 Task: Add an event with the title Second Interview with Bob, date '2023/12/11', time 8:30 AM to 10:30 AMand add a description: A team outing is a planned event or activity that takes employees out of the usual work environment to engage in recreational and team-building activities. It provides an opportunity for team members to bond, unwind, and strengthen their professional relationships in a more relaxed setting., put the event into Orange category . Add location for the event as: 987 Moulin Rouge, Paris, France, logged in from the account softage.7@softage.netand send the event invitation to softage.1@softage.net and softage.2@softage.net. Set a reminder for the event 69 week before
Action: Mouse moved to (96, 109)
Screenshot: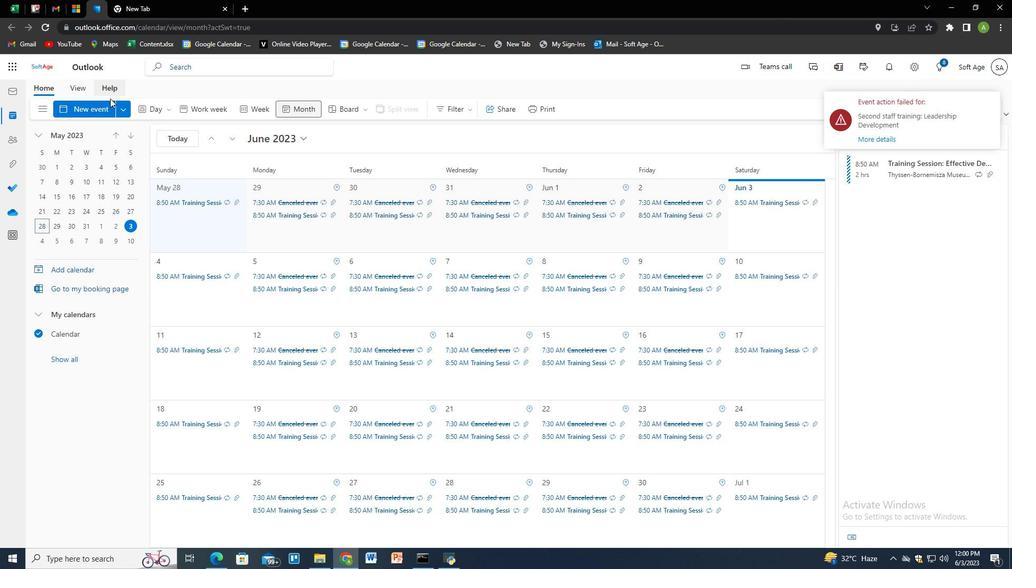 
Action: Mouse pressed left at (96, 109)
Screenshot: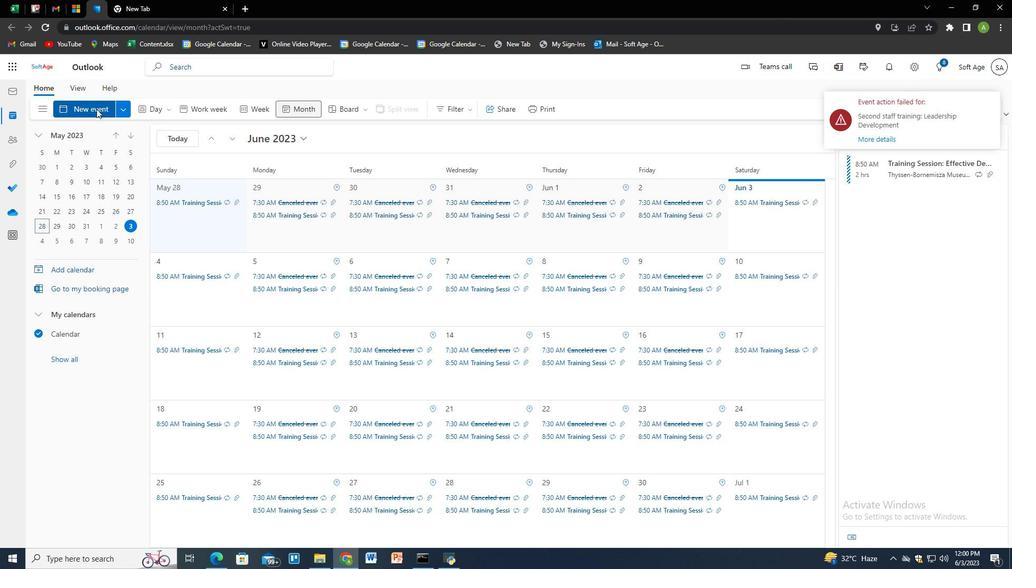 
Action: Mouse moved to (325, 171)
Screenshot: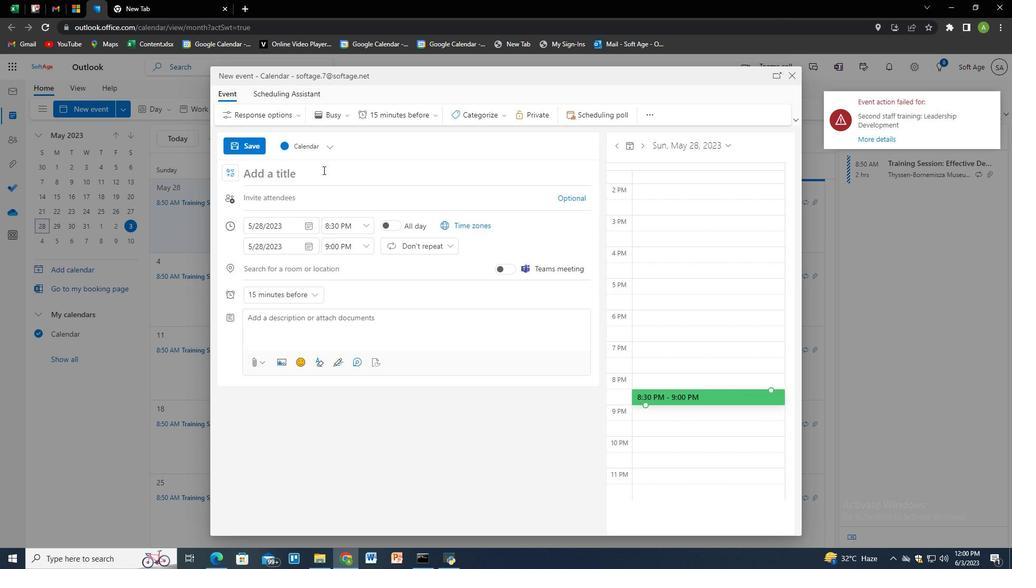 
Action: Mouse pressed left at (325, 171)
Screenshot: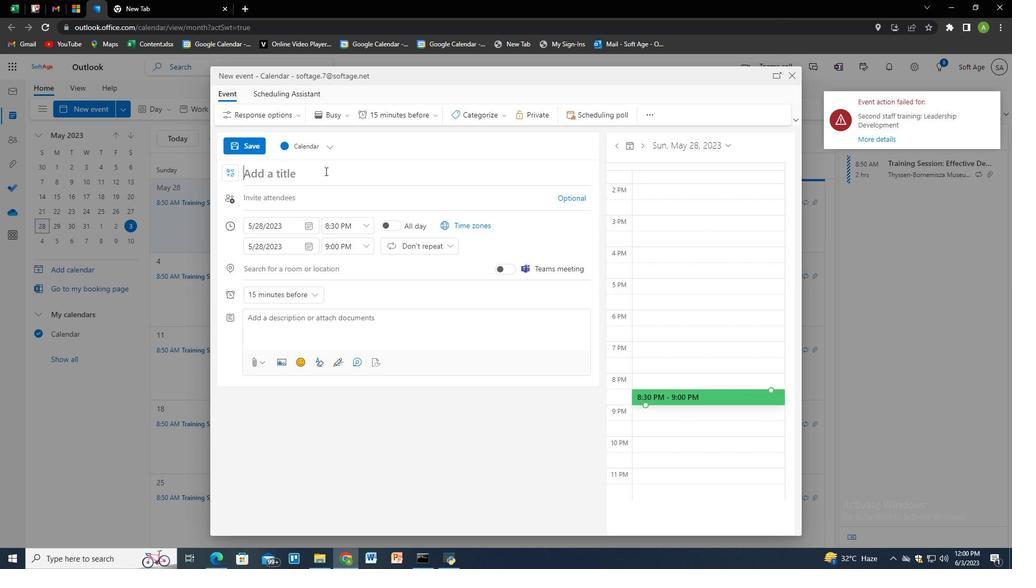 
Action: Key pressed <Key.shift>Second<Key.space><Key.shift>Interview<Key.space>with<Key.space><Key.shift>Bob<Key.tab><Key.tab><Key.tab>
Screenshot: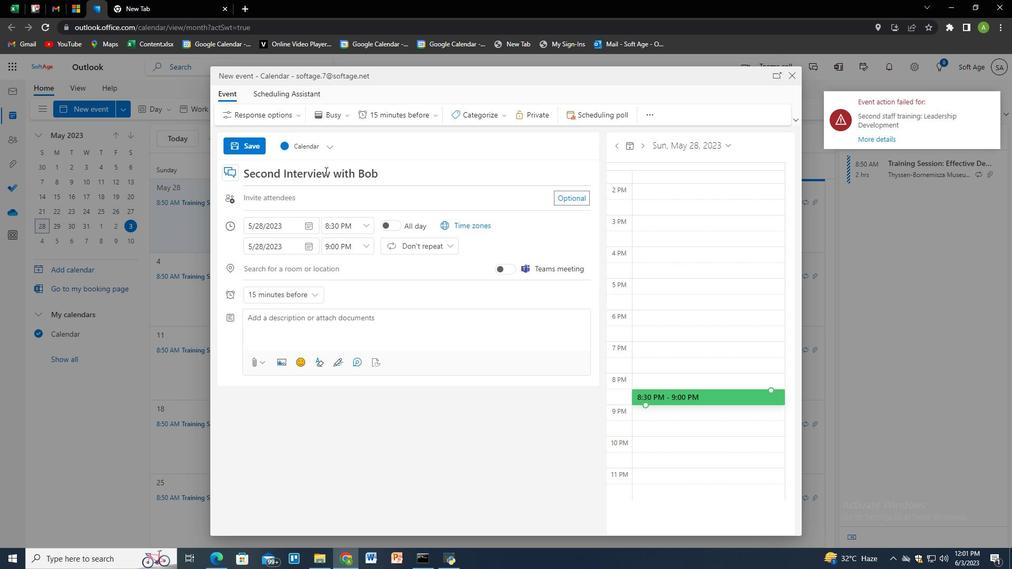 
Action: Mouse moved to (307, 230)
Screenshot: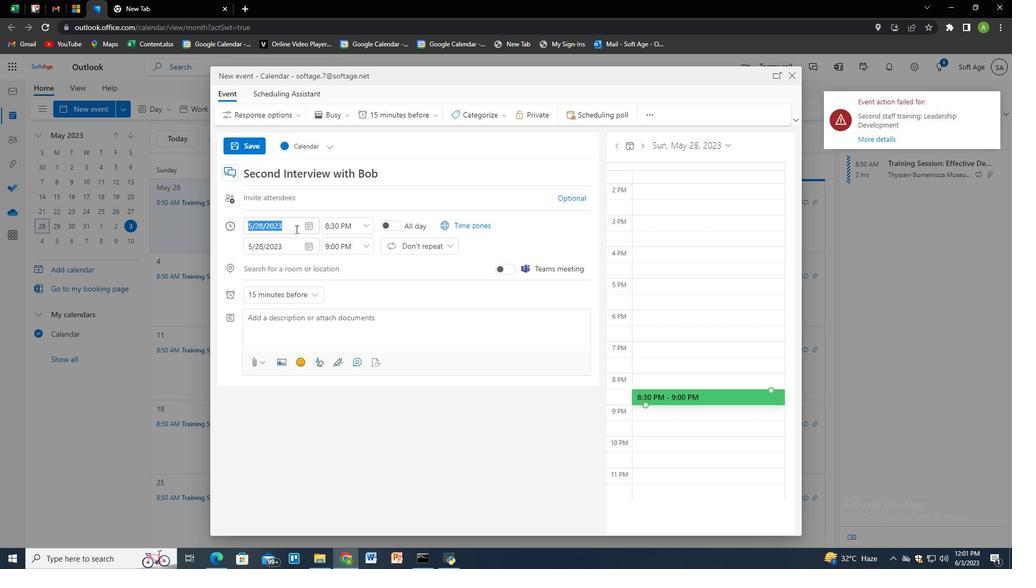 
Action: Mouse pressed left at (307, 230)
Screenshot: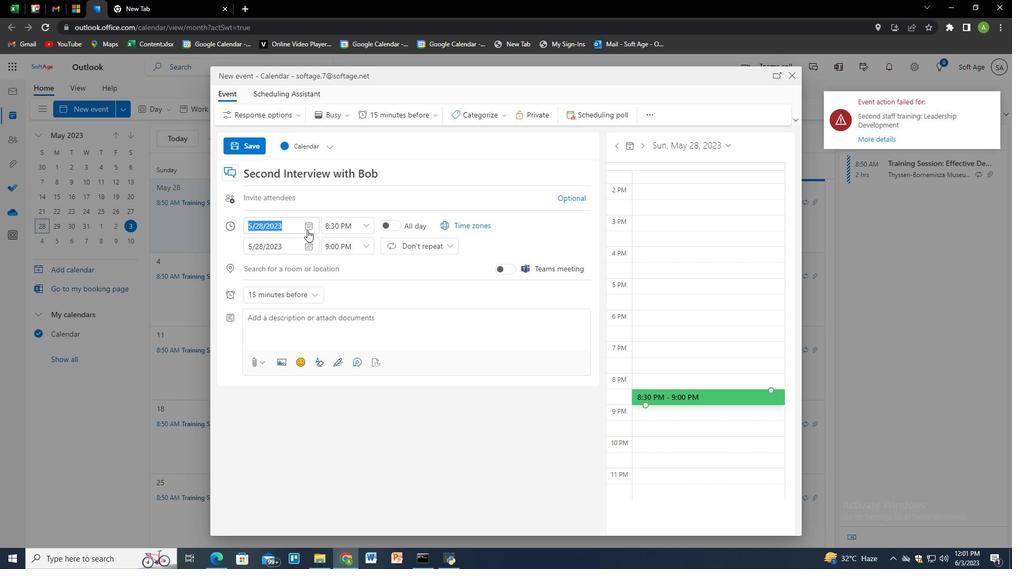 
Action: Mouse moved to (300, 246)
Screenshot: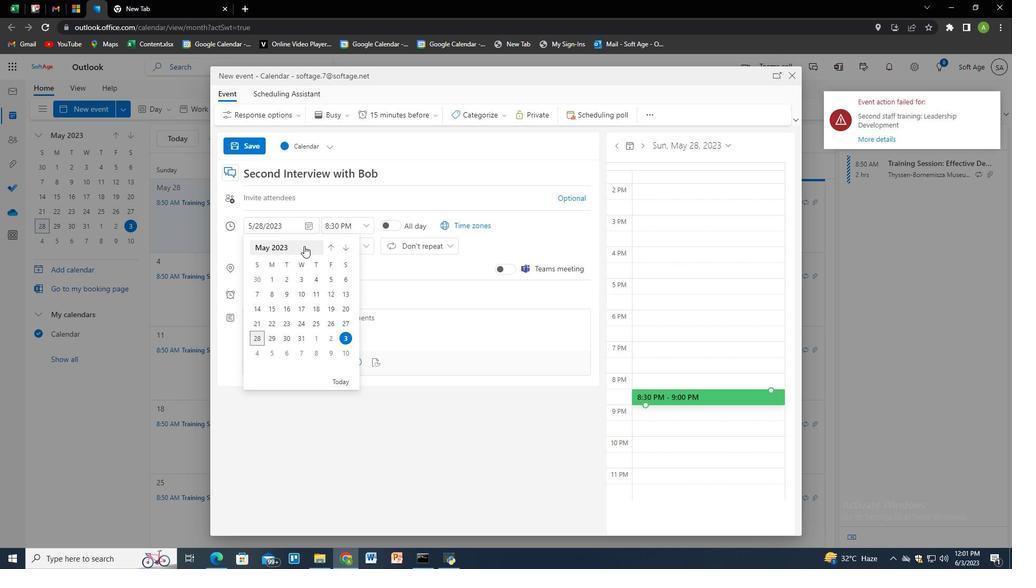 
Action: Mouse pressed left at (300, 246)
Screenshot: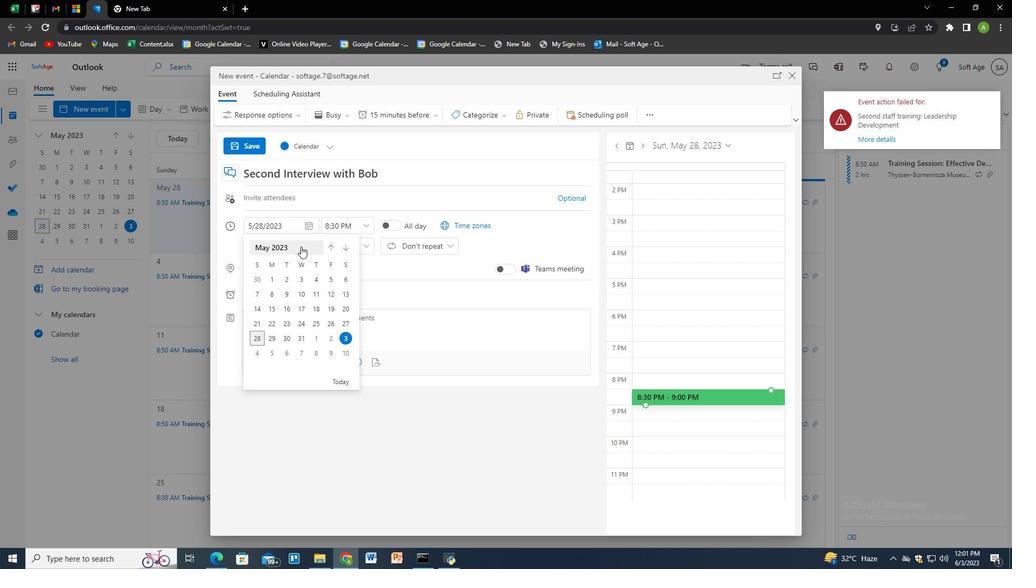 
Action: Mouse pressed left at (300, 246)
Screenshot: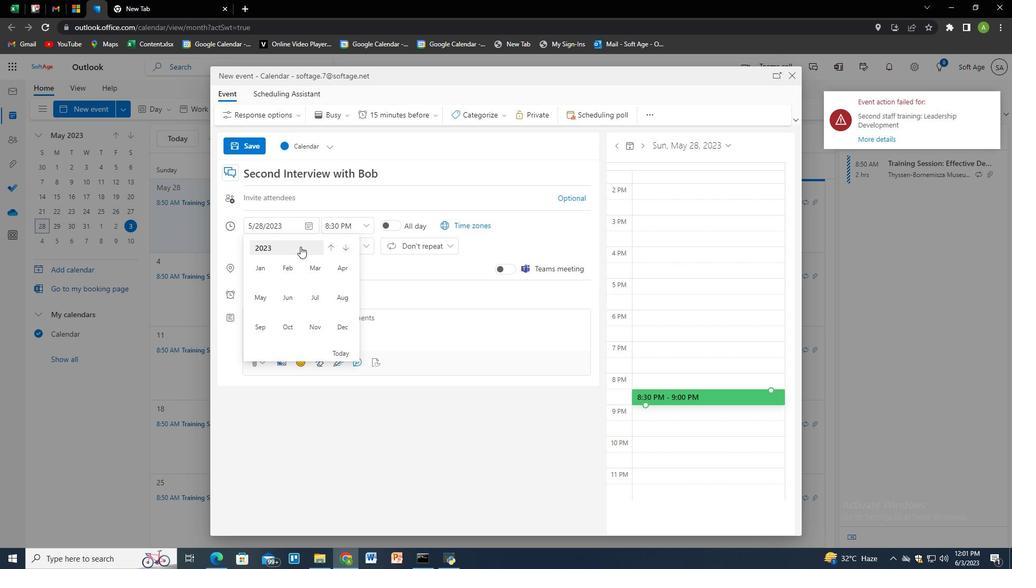 
Action: Mouse moved to (345, 269)
Screenshot: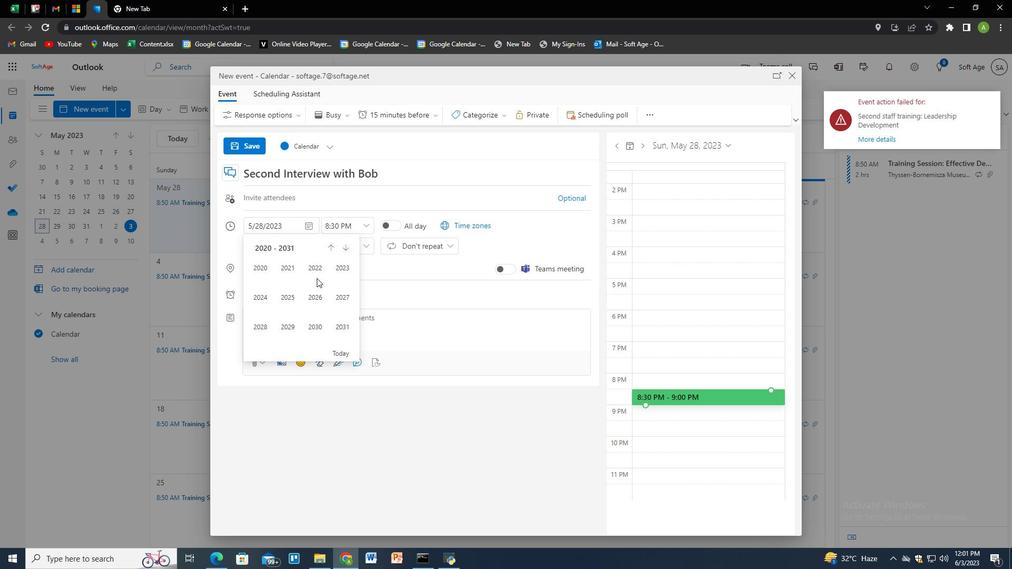 
Action: Mouse pressed left at (345, 269)
Screenshot: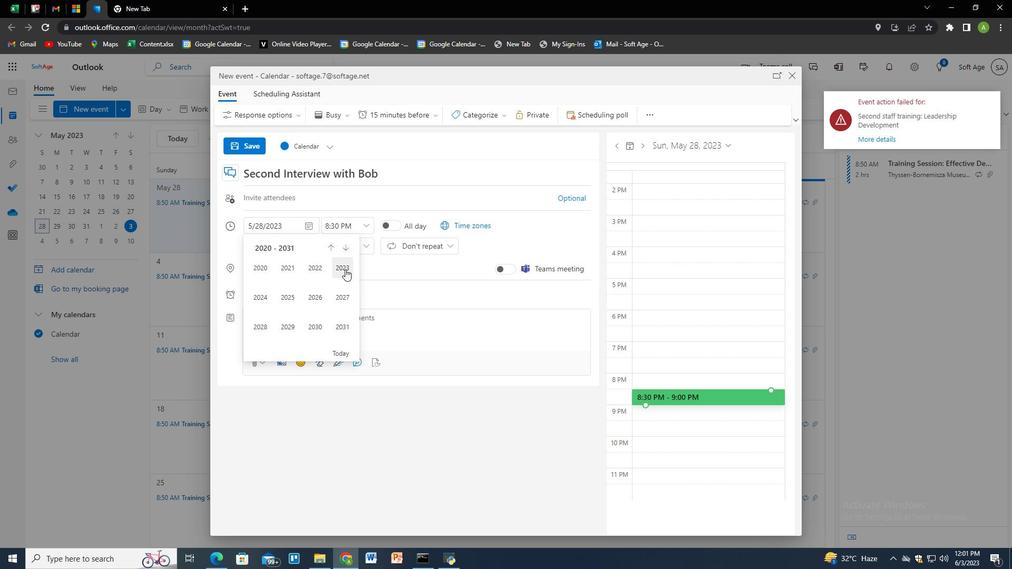 
Action: Mouse moved to (338, 326)
Screenshot: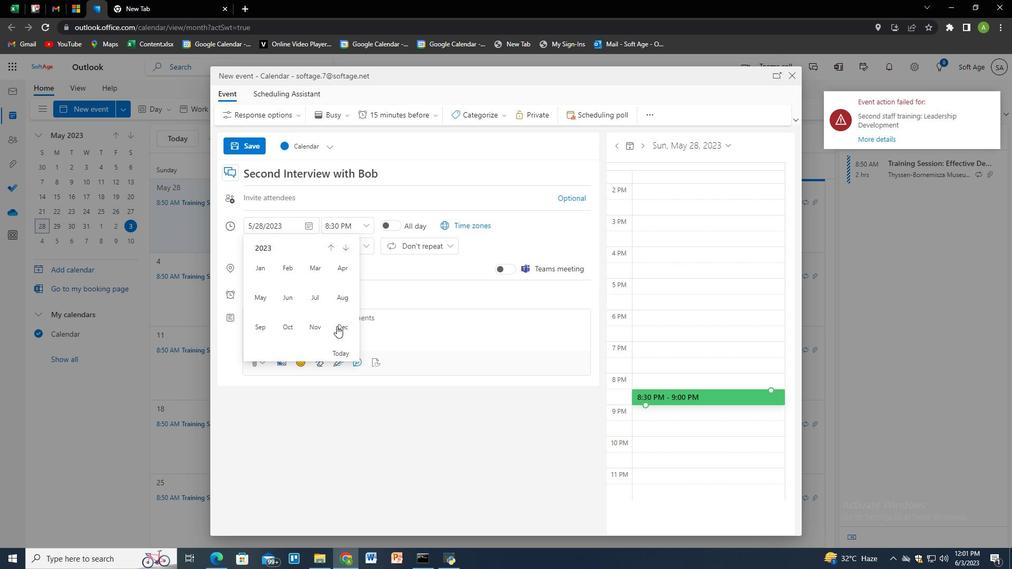 
Action: Mouse pressed left at (338, 326)
Screenshot: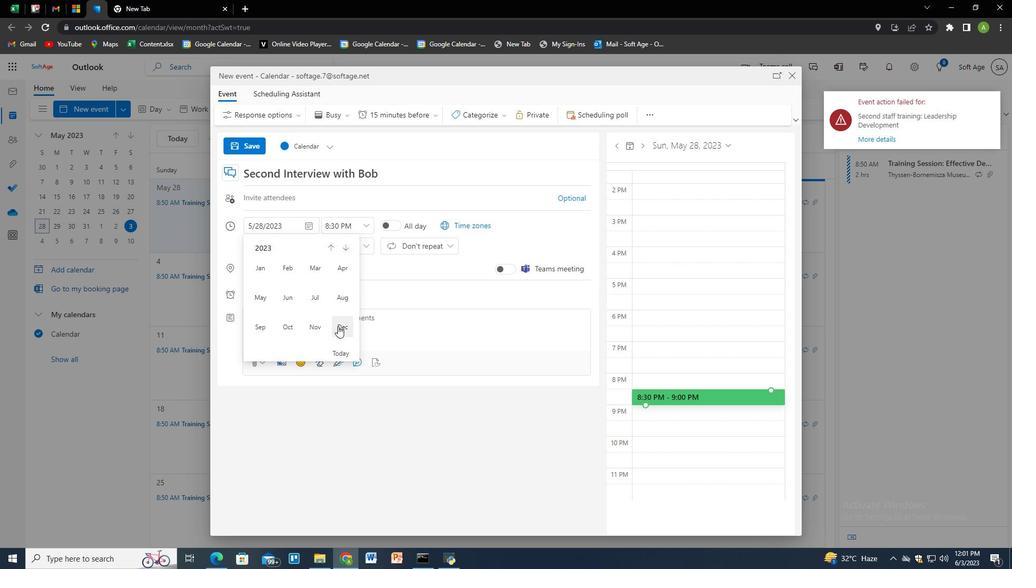 
Action: Mouse moved to (274, 306)
Screenshot: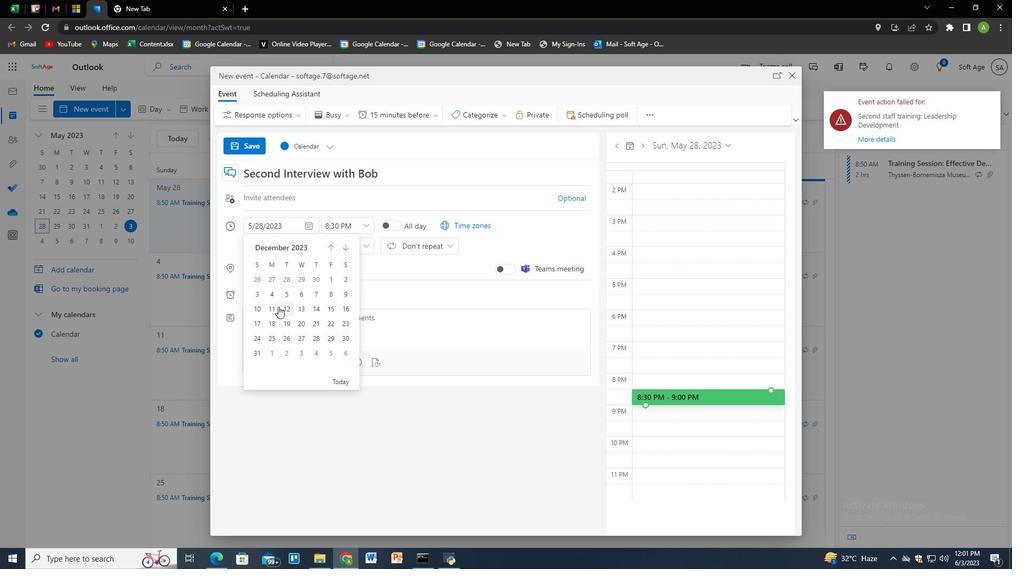 
Action: Mouse pressed left at (274, 306)
Screenshot: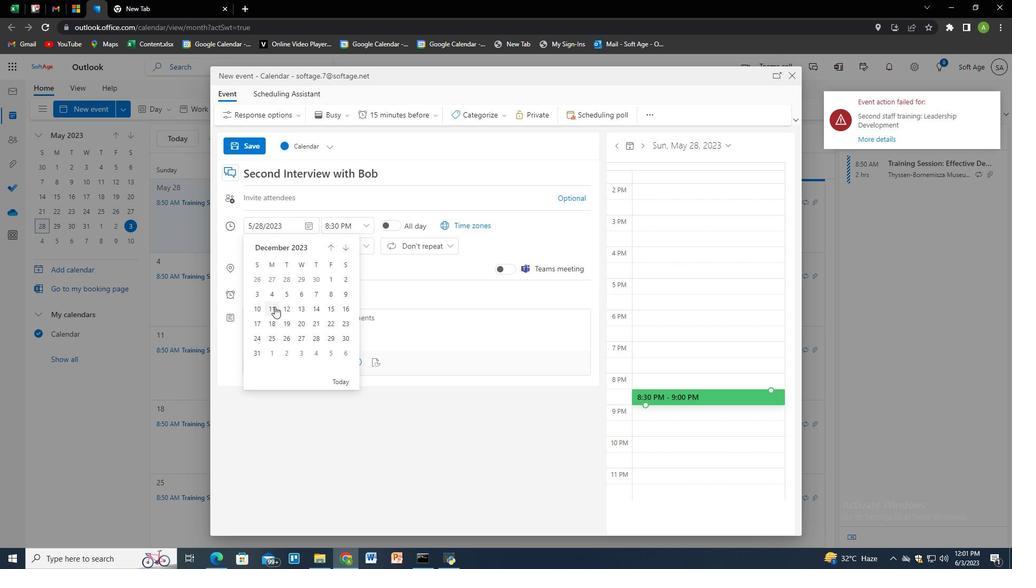
Action: Mouse moved to (354, 229)
Screenshot: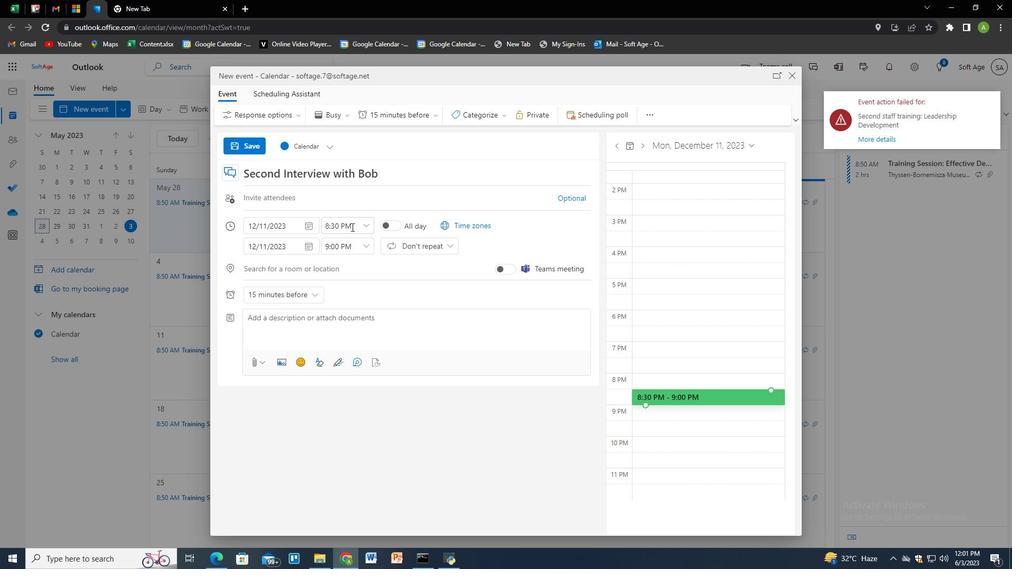 
Action: Mouse pressed left at (354, 229)
Screenshot: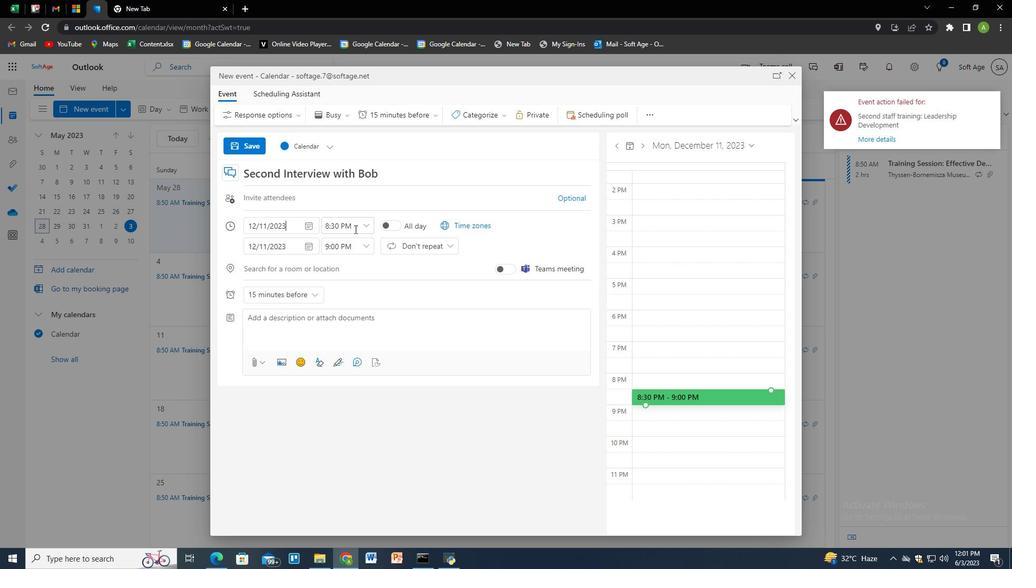 
Action: Mouse moved to (355, 229)
Screenshot: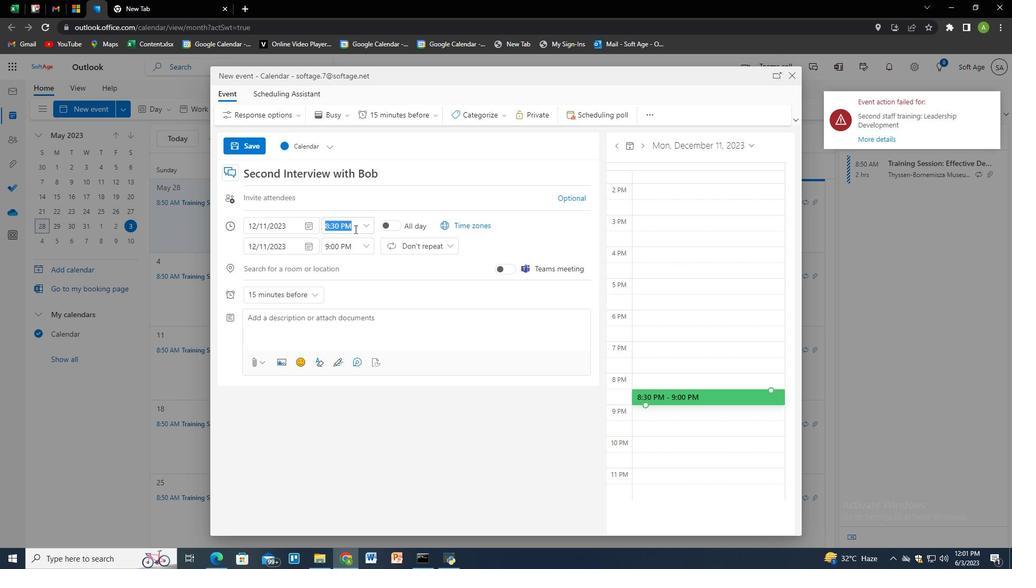 
Action: Mouse pressed left at (355, 229)
Screenshot: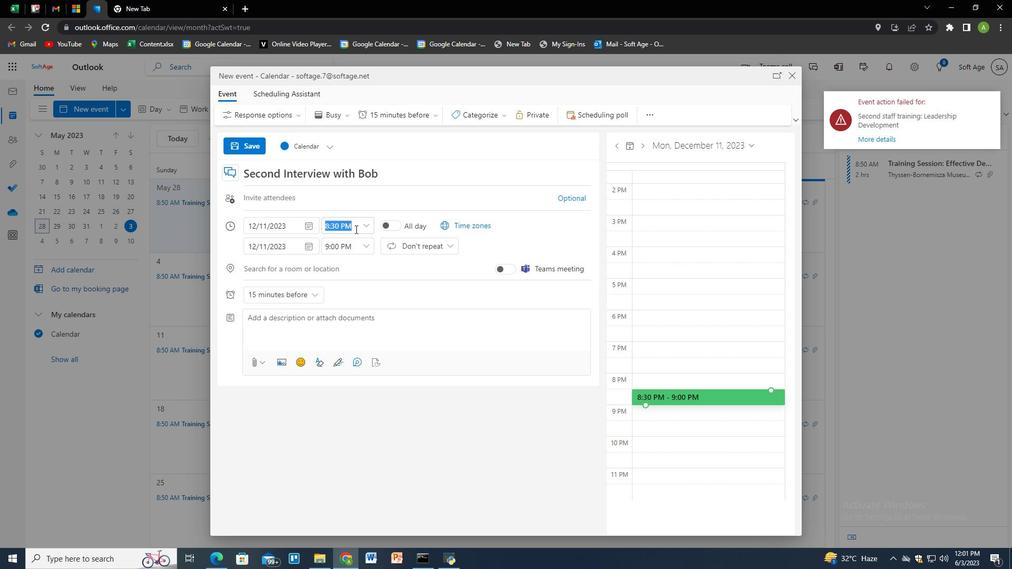 
Action: Mouse moved to (352, 226)
Screenshot: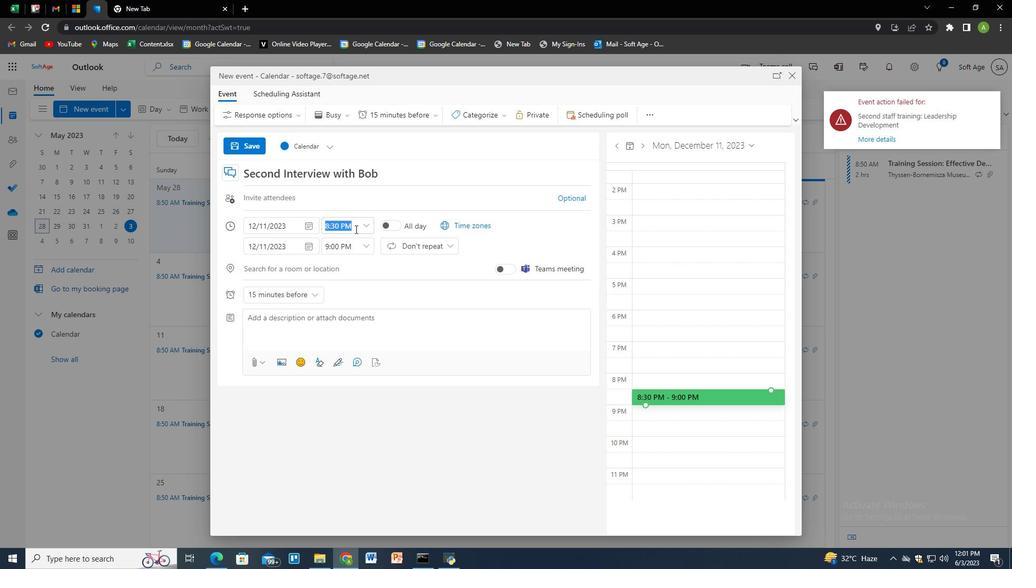 
Action: Mouse pressed left at (352, 226)
Screenshot: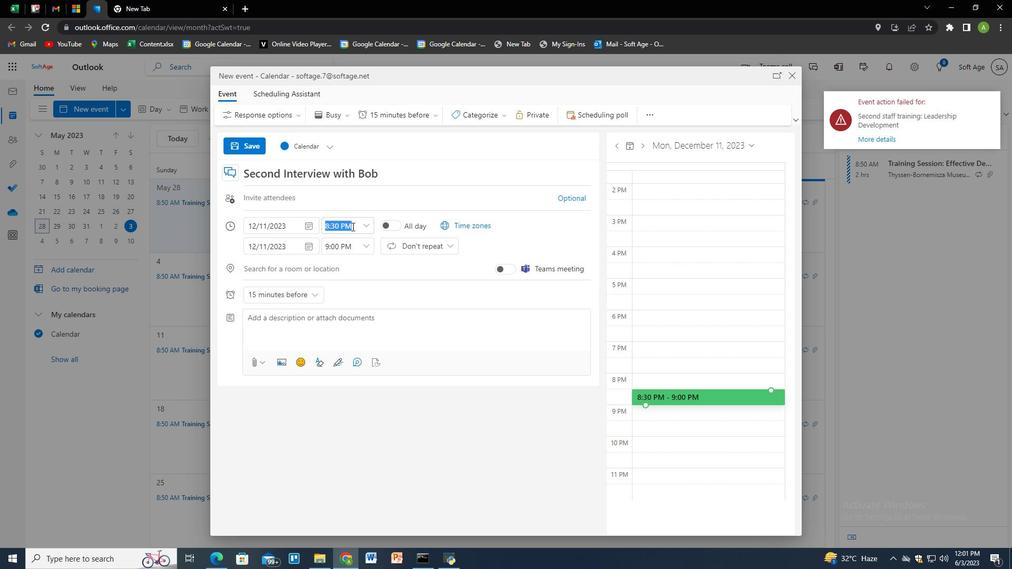 
Action: Mouse moved to (355, 225)
Screenshot: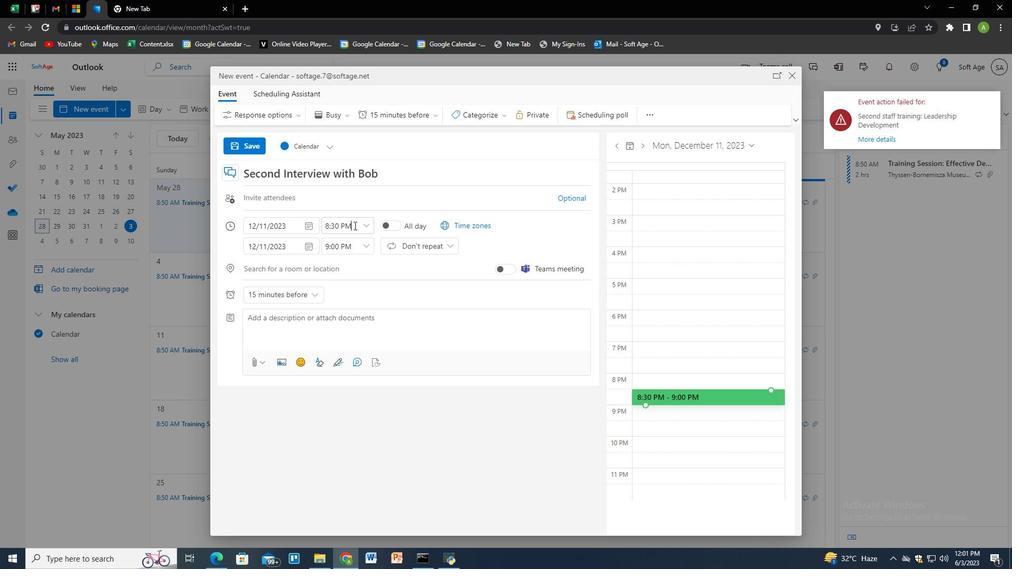 
Action: Key pressed <Key.backspace><Key.backspace><Key.shift>AMM
Screenshot: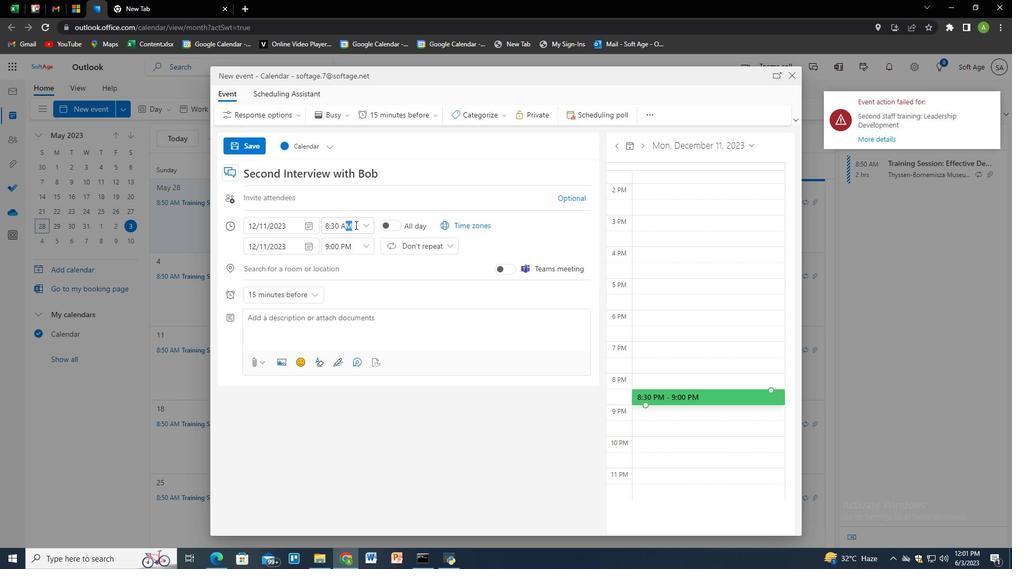 
Action: Mouse moved to (335, 249)
Screenshot: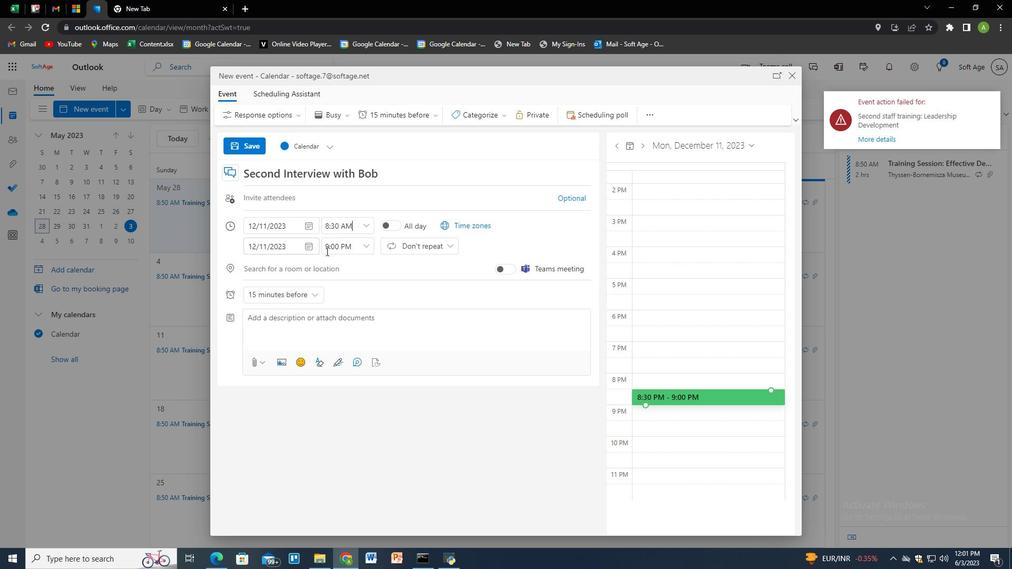 
Action: Mouse pressed left at (335, 249)
Screenshot: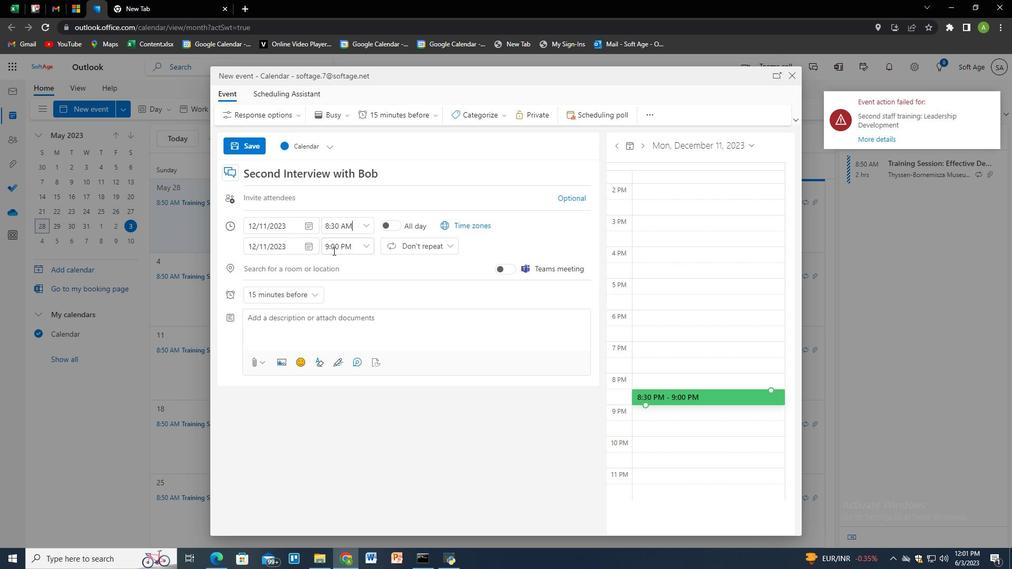 
Action: Mouse moved to (353, 248)
Screenshot: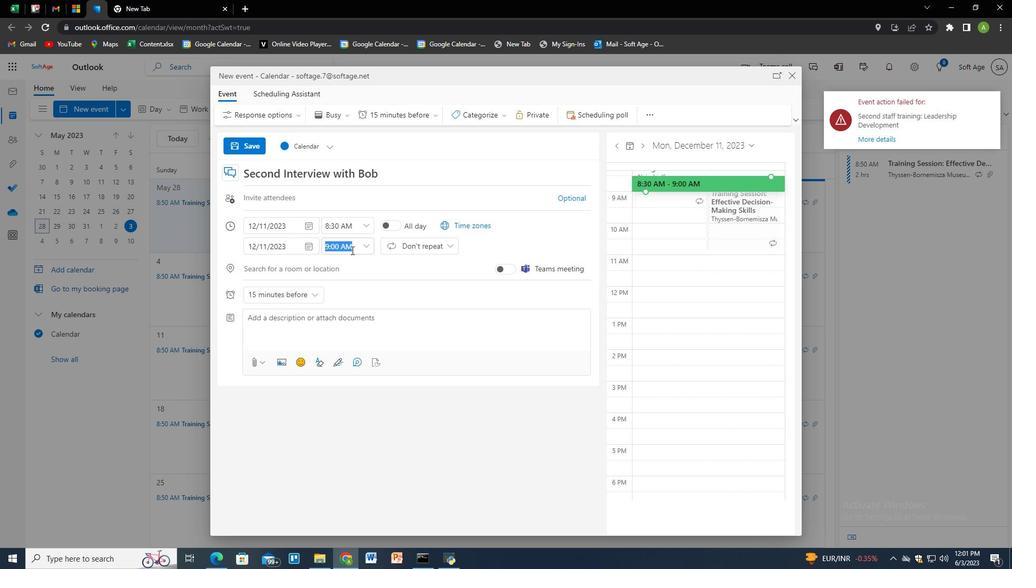 
Action: Mouse pressed left at (353, 248)
Screenshot: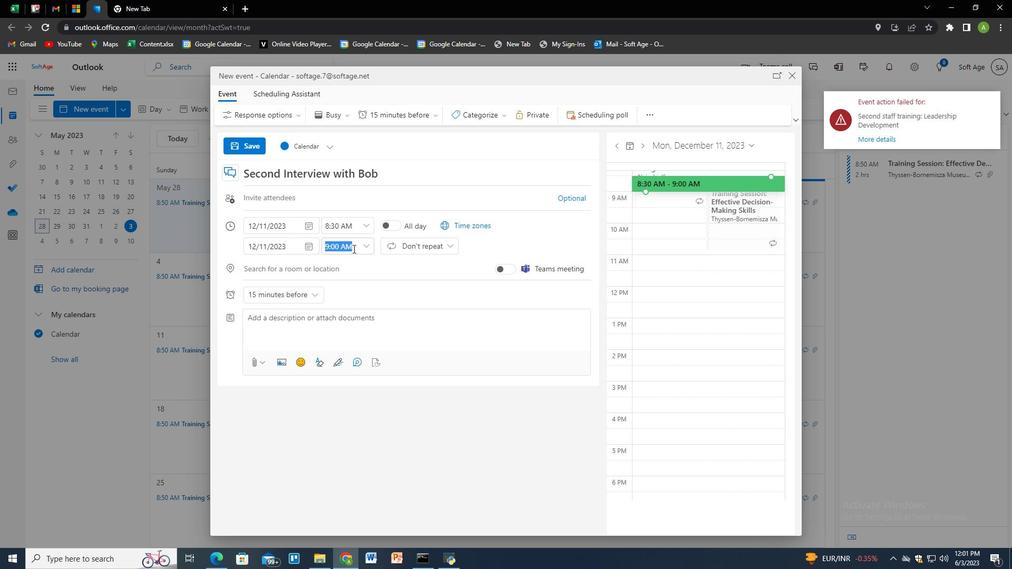 
Action: Mouse moved to (353, 247)
Screenshot: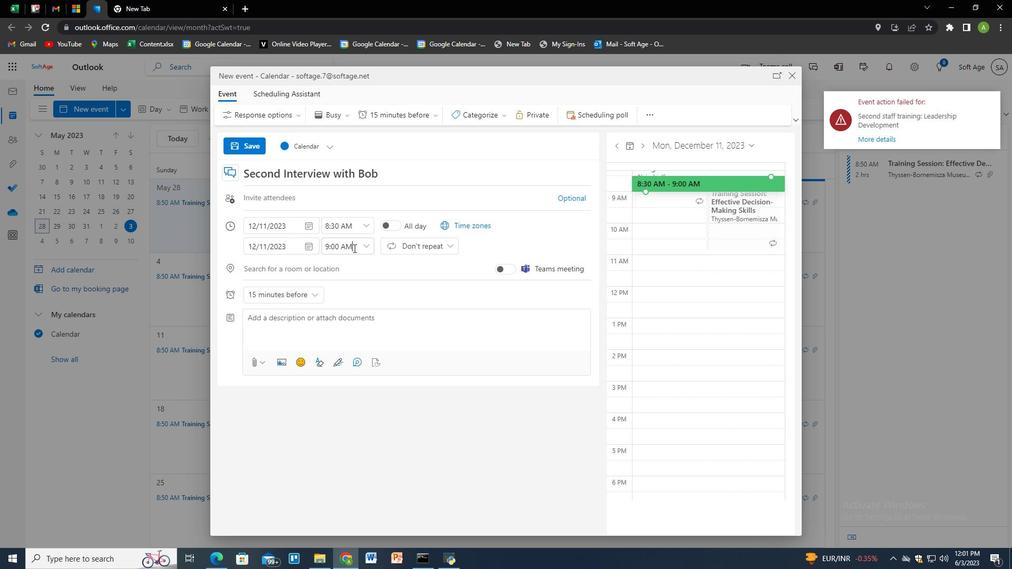 
Action: Key pressed <Key.backspace><Key.backspace><Key.backspace><Key.backspace><Key.backspace><Key.backspace><Key.backspace><Key.shift><Key.shift><Key.shift><Key.shift><Key.shift><Key.shift><Key.shift><Key.shift><Key.shift><Key.shift><Key.shift>!<Key.backspace>10<Key.shift_r>:30<Key.space><Key.shift>AM<Key.shift_r>M
Screenshot: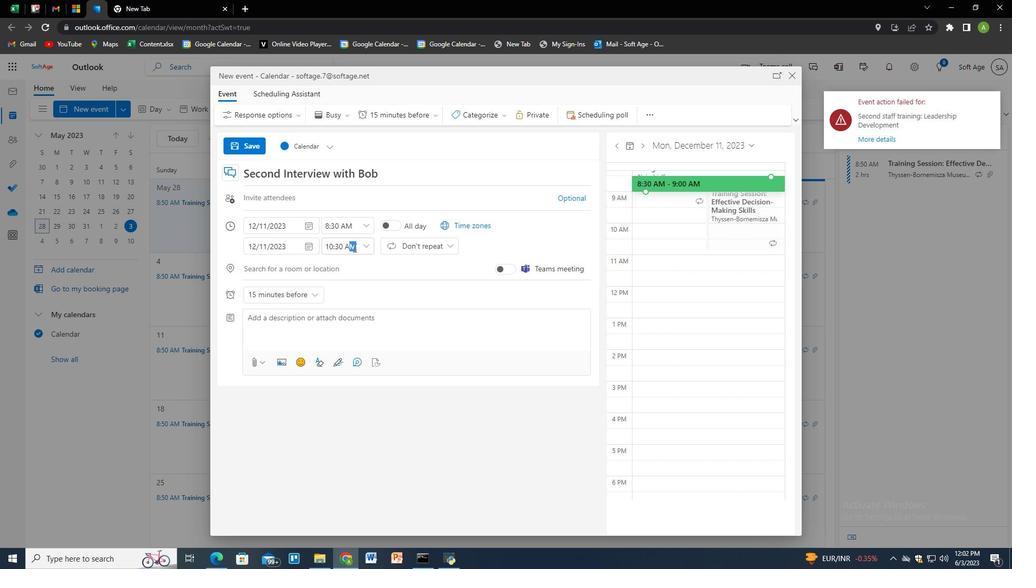 
Action: Mouse moved to (546, 225)
Screenshot: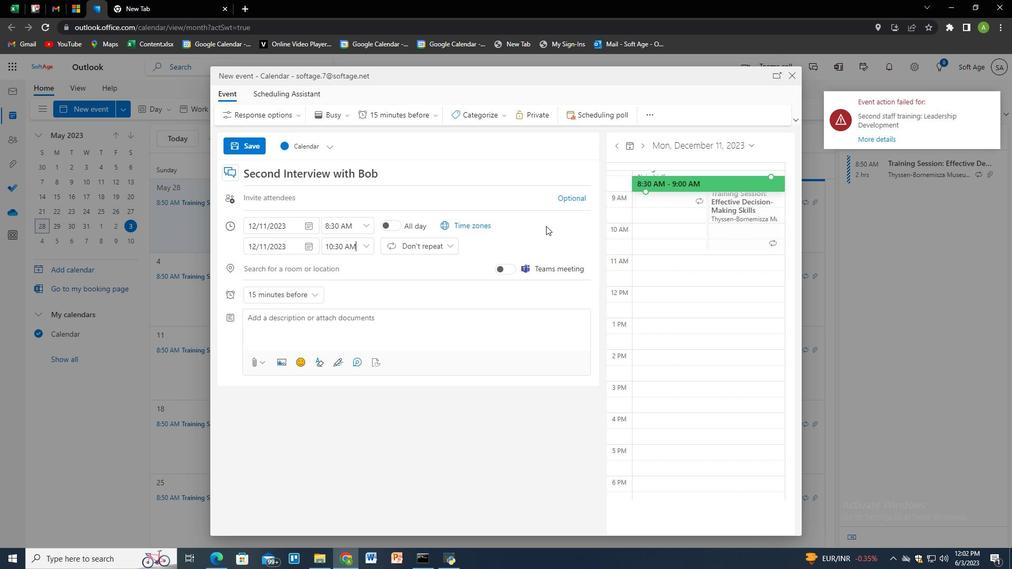 
Action: Mouse pressed left at (546, 225)
Screenshot: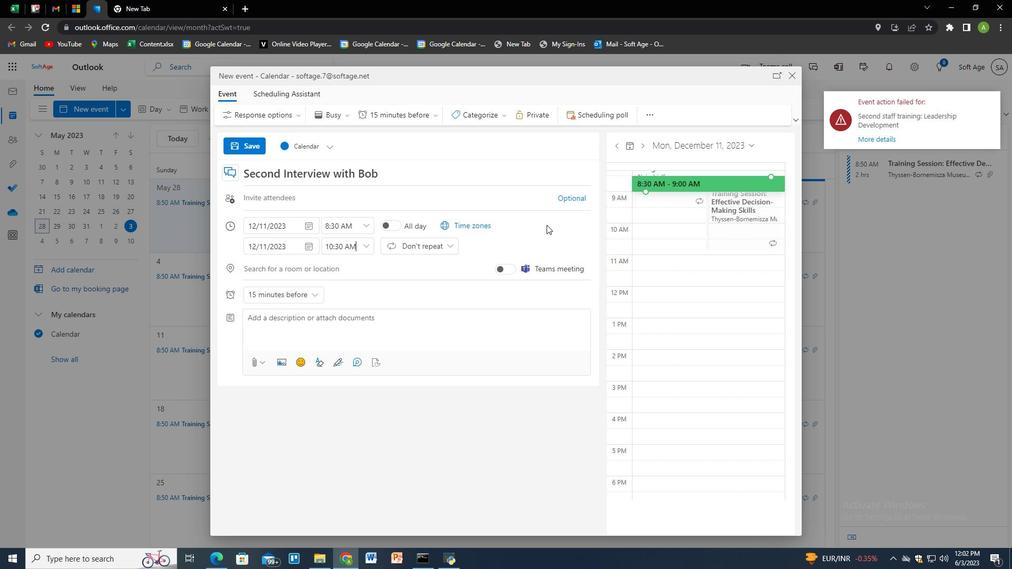 
Action: Mouse moved to (540, 227)
Screenshot: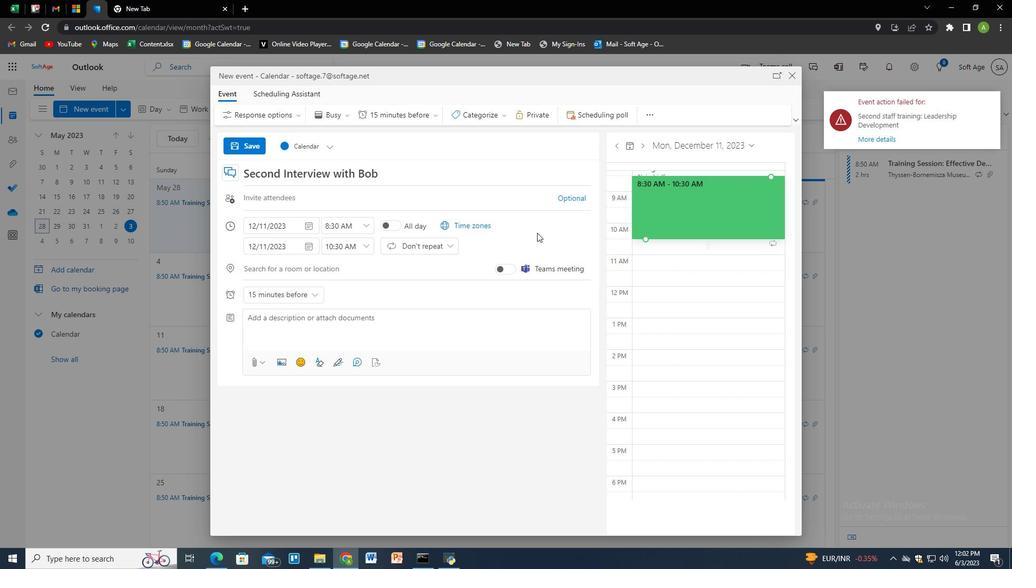 
Action: Mouse scrolled (540, 227) with delta (0, 0)
Screenshot: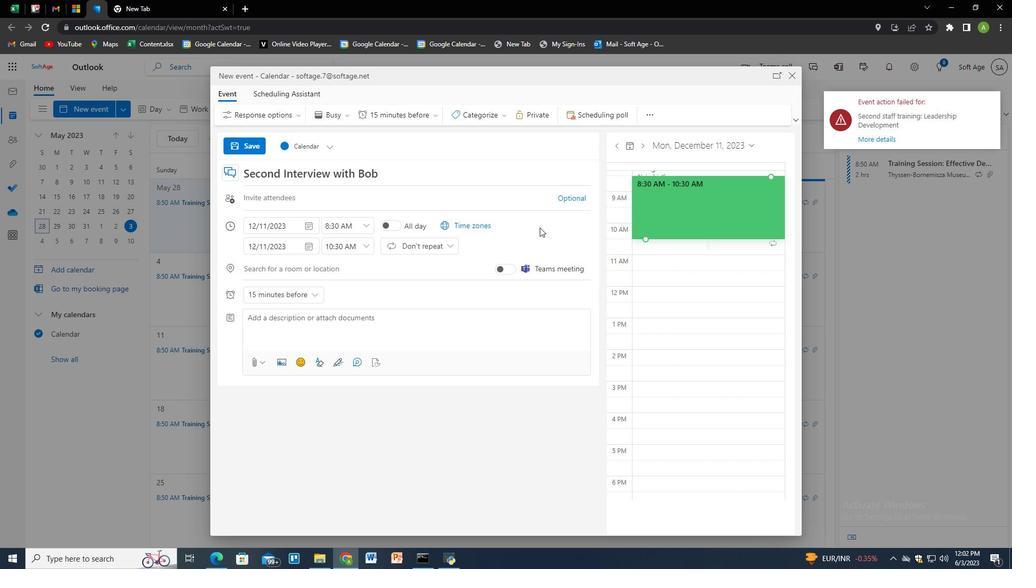 
Action: Mouse scrolled (540, 227) with delta (0, 0)
Screenshot: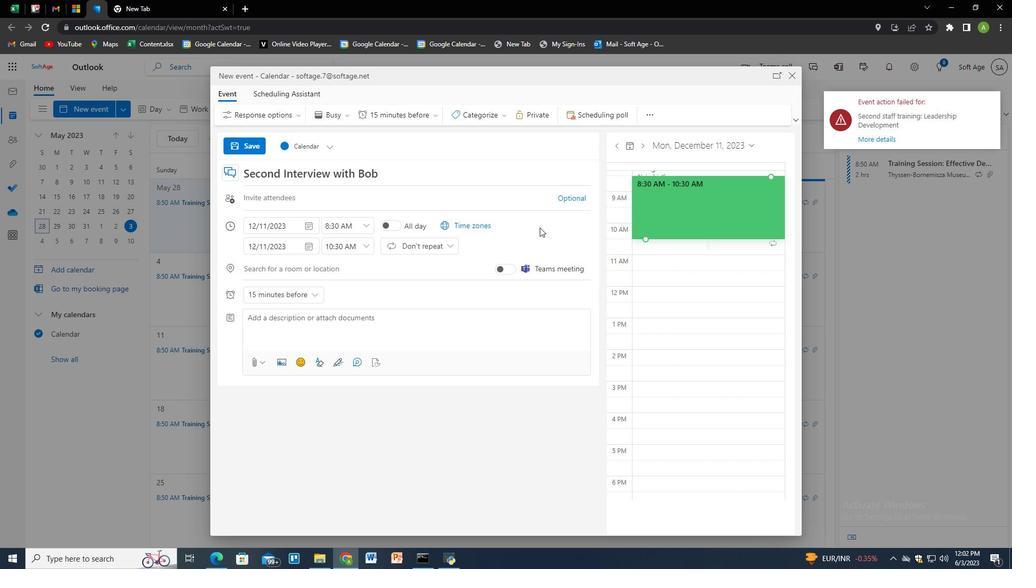 
Action: Mouse moved to (384, 260)
Screenshot: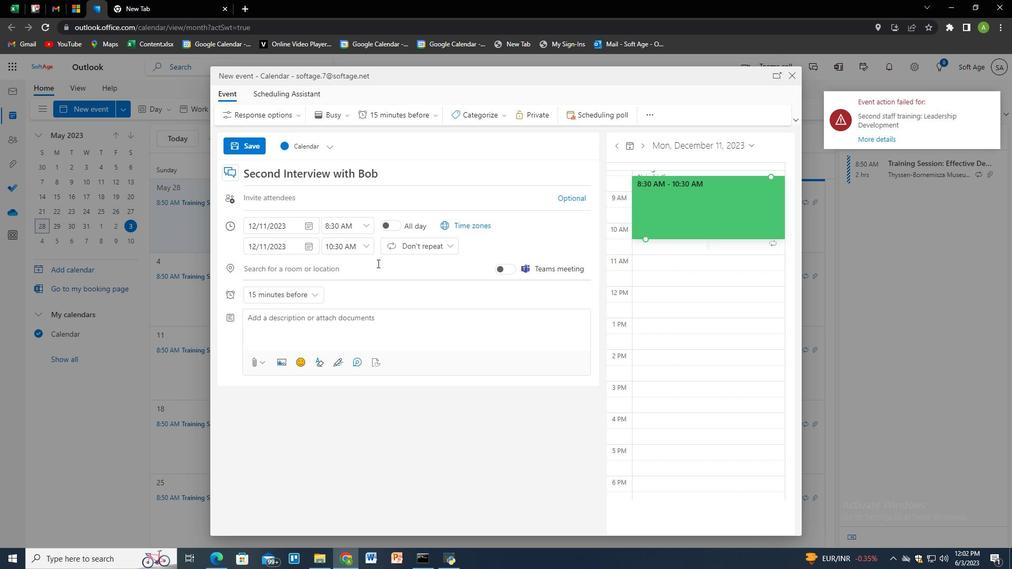 
Action: Mouse scrolled (384, 259) with delta (0, 0)
Screenshot: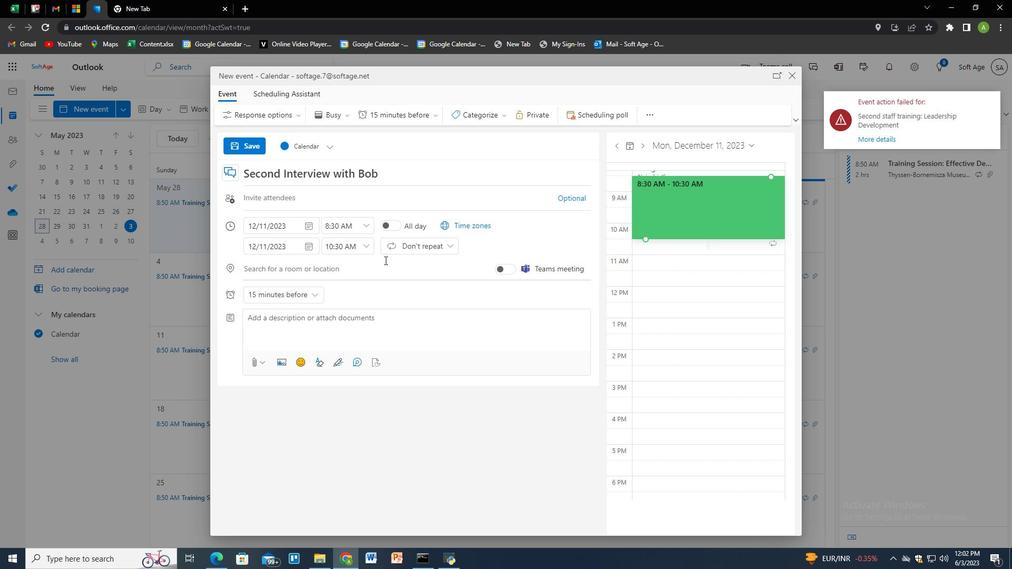 
Action: Mouse scrolled (384, 259) with delta (0, 0)
Screenshot: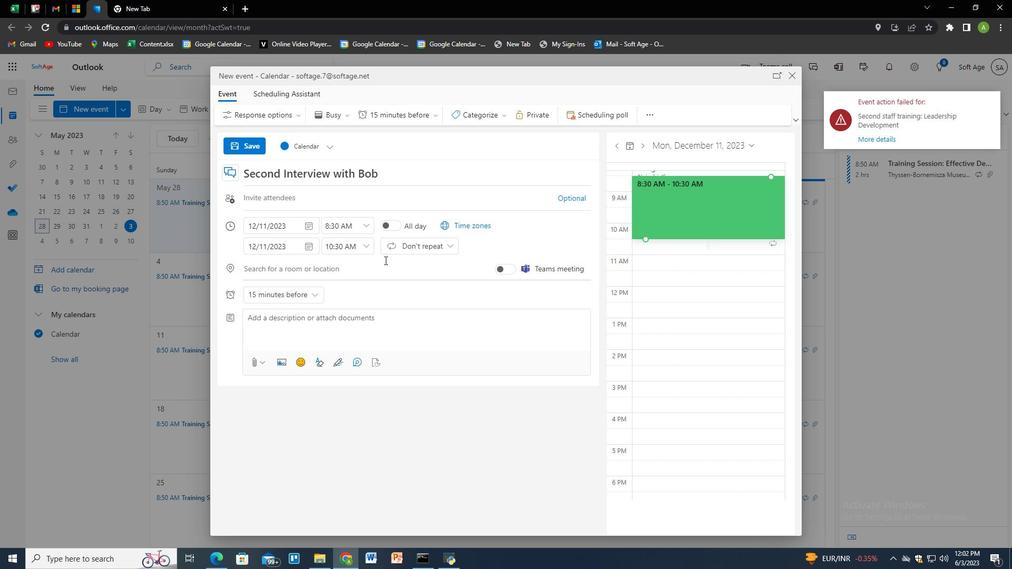 
Action: Mouse moved to (331, 327)
Screenshot: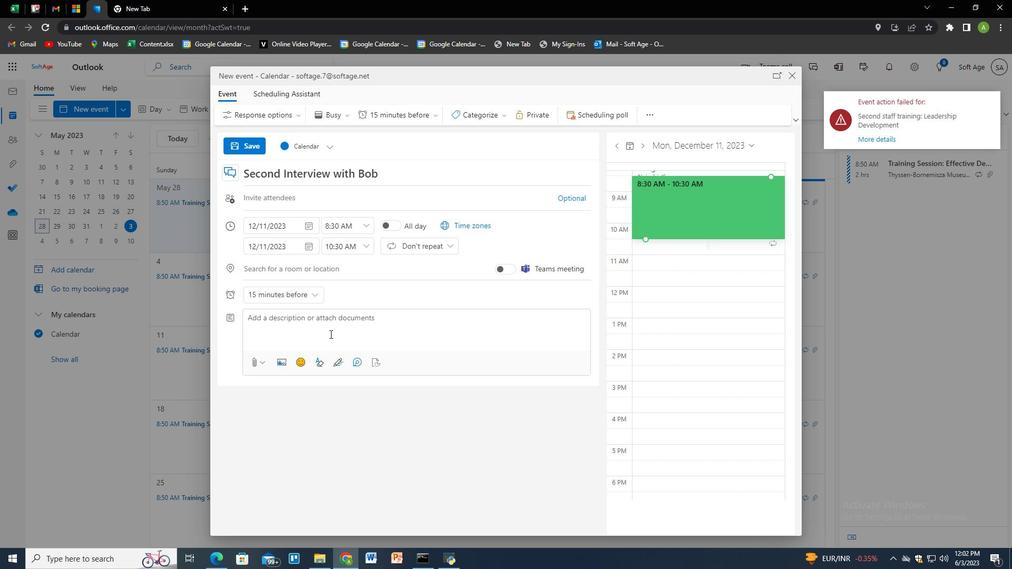 
Action: Mouse pressed left at (331, 327)
Screenshot: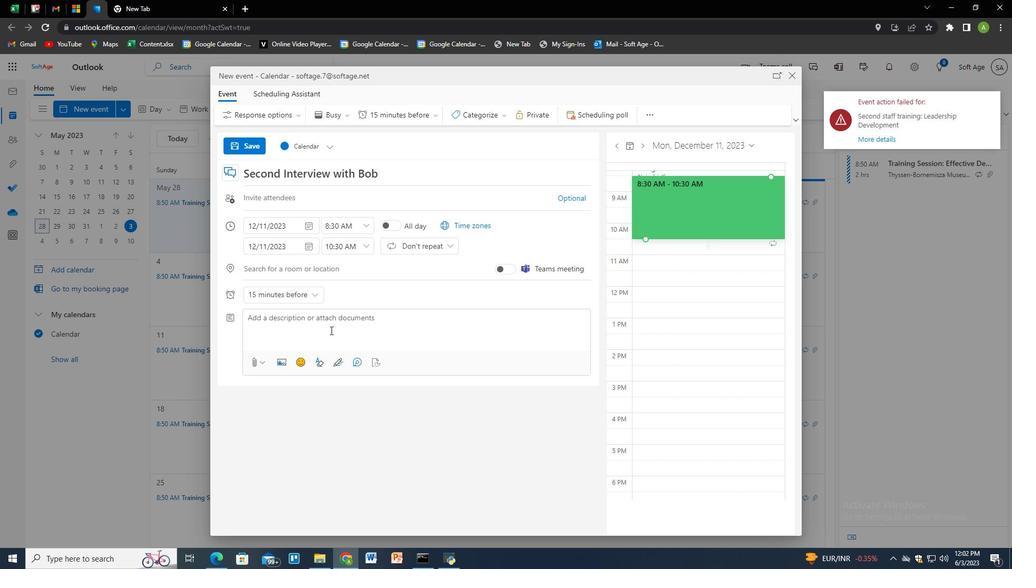 
Action: Key pressed <Key.shift>A<Key.space><Key.shift>T<Key.backspace>team<Key.space>outing<Key.backspace><Key.backspace>ng<Key.space>a<Key.space>planned<Key.space>event<Key.space>a<Key.backspace>or<Key.space>activity<Key.space>a<Key.backspace>that<Key.space>takes<Key.space>employess<Key.backspace><Key.backspace>es<Key.space>out<Key.space>of<Key.space>the<Key.space>use<Key.backspace>ual<Key.space>work<Key.space>environment<Key.space>to<Key.space>engage<Key.space>in<Key.space>refc<Key.backspace><Key.backspace>creational<Key.space>and<Key.space>team<Key.space>building<Key.space>activities.<Key.space><Key.shift>It<Key.space>provides<Key.space>an<Key.space>opportunity<Key.space>for<Key.space>team<Key.space>members<Key.space>toen<Key.backspace><Key.backspace><Key.space>engage<Key.space>inr<Key.backspace><Key.space>recreational<Key.space>and<Key.space>team-building<Key.space>activities.<Key.space><Key.shift><Key.shift>It<Key.space>pro<Key.backspace><Key.backspace><Key.backspace><Key.backspace><Key.backspace><Key.backspace><Key.backspace><Key.backspace><Key.backspace><Key.backspace><Key.backspace><Key.backspace><Key.backspace><Key.backspace><Key.backspace><Key.backspace><Key.backspace><Key.backspace><Key.backspace><Key.backspace><Key.backspace><Key.backspace><Key.backspace><Key.backspace><Key.backspace><Key.backspace><Key.backspace><Key.backspace><Key.backspace><Key.backspace><Key.backspace><Key.backspace><Key.backspace><Key.backspace><Key.backspace><Key.backspace><Key.backspace><Key.backspace><Key.backspace><Key.backspace><Key.backspace><Key.backspace><Key.backspace><Key.backspace><Key.backspace><Key.backspace><Key.backspace><Key.backspace><Key.backspace><Key.backspace><Key.backspace><Key.backspace><Key.backspace><Key.backspace><Key.backspace><Key.backspace><Key.backspace><Key.backspace><Key.backspace>bong<Key.backspace>d,<Key.space>unzi<Key.backspace><Key.backspace>x<Key.backspace>wind,<Key.space>and<Key.space>stra<Key.backspace>ent<Key.backspace>ghthen<Key.backspace><Key.backspace><Key.backspace><Key.backspace><Key.backspace><Key.backspace>gthen<Key.space>their<Key.space>professin<Key.backspace>onal<Key.space>relationships<Key.space>in<Key.space>a<Key.space>more<Key.space>
Screenshot: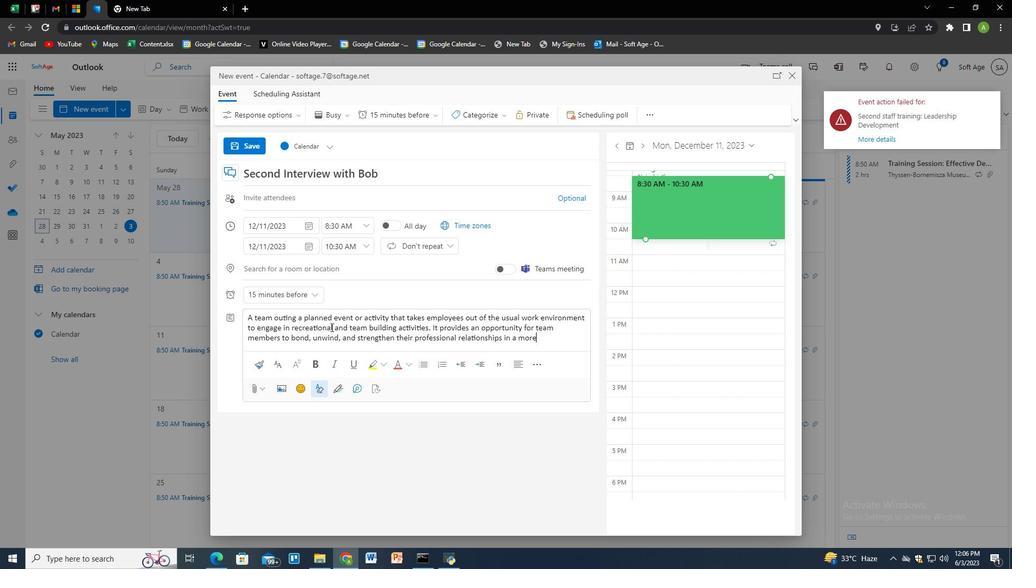 
Action: Mouse moved to (344, 345)
Screenshot: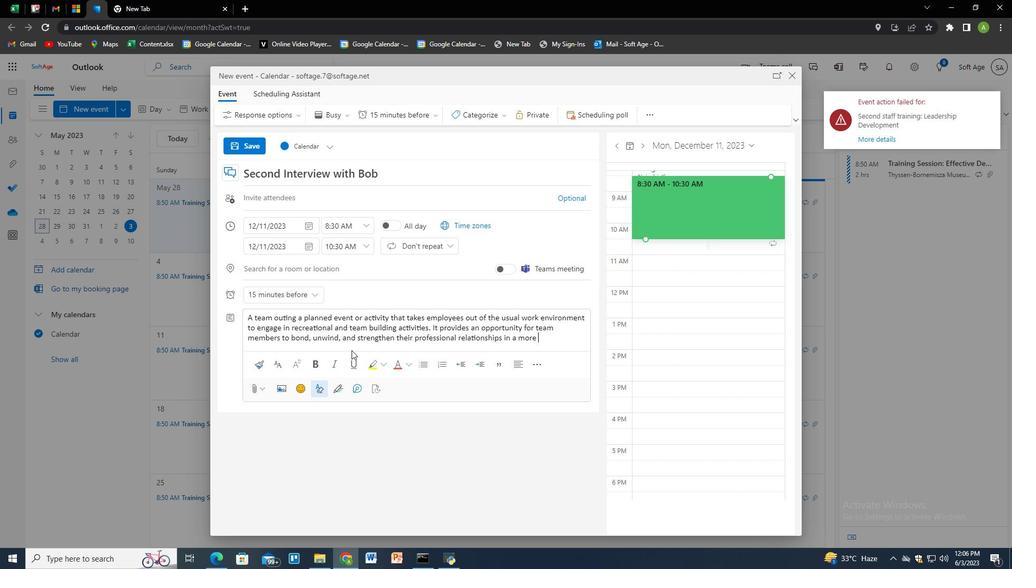 
Action: Key pressed relaxedse<Key.backspace><Key.backspace><Key.space>setting.
Screenshot: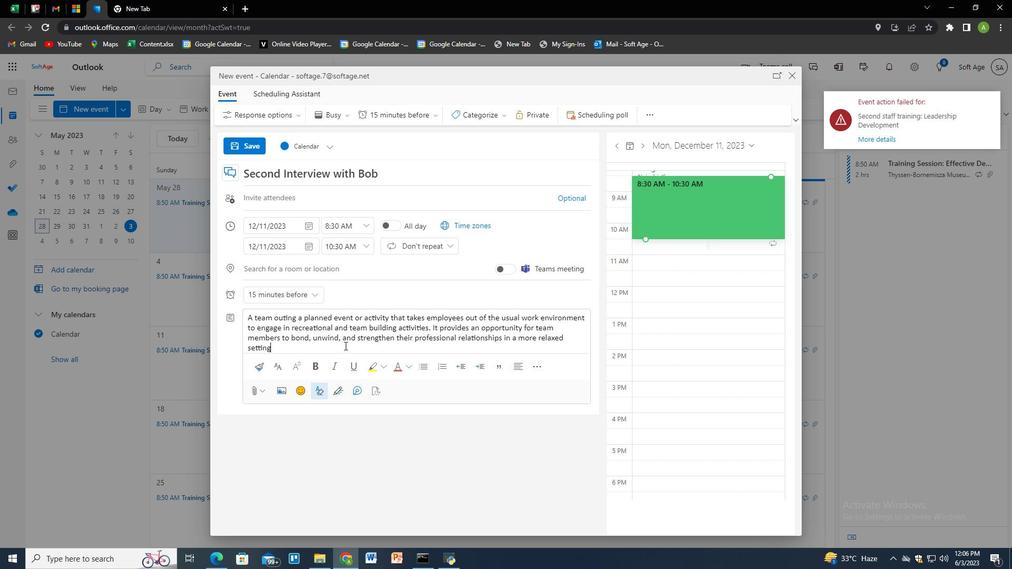 
Action: Mouse moved to (463, 277)
Screenshot: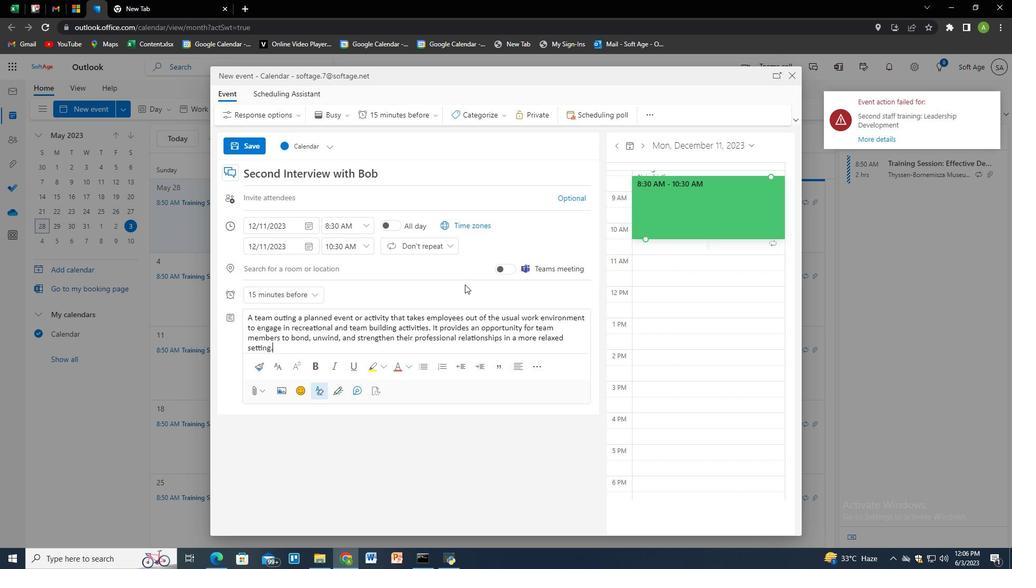 
Action: Mouse pressed left at (463, 277)
Screenshot: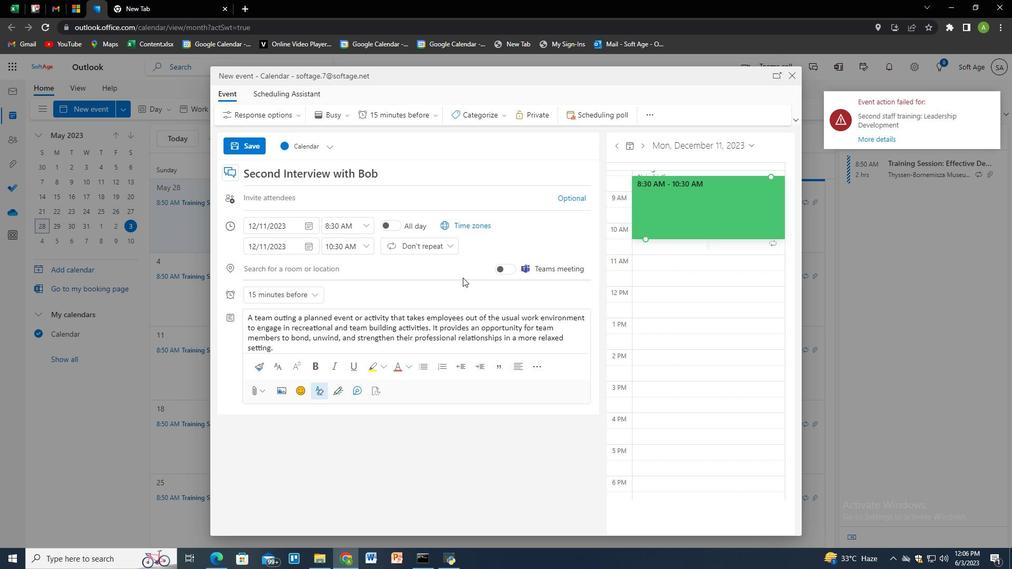 
Action: Mouse moved to (483, 112)
Screenshot: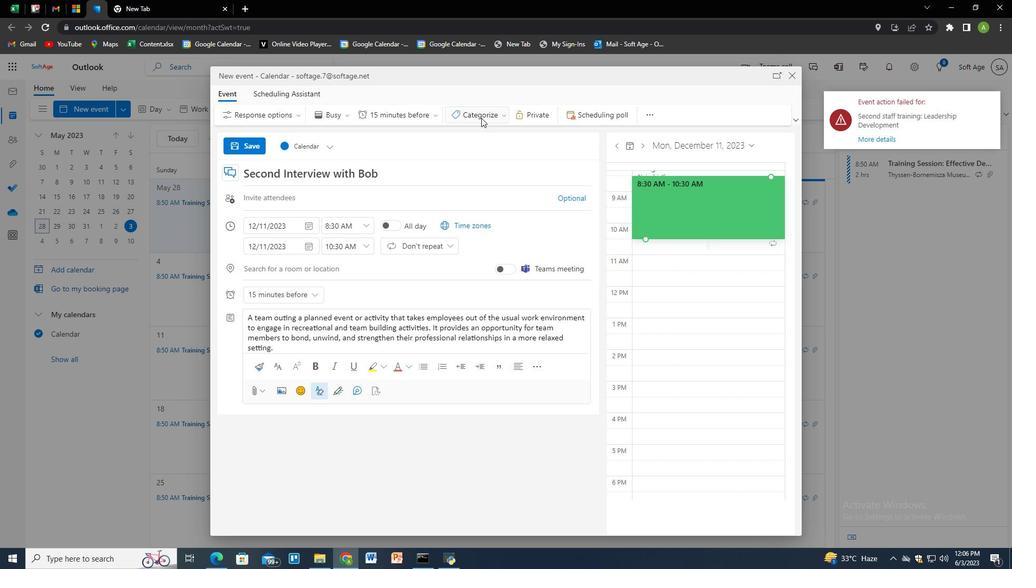 
Action: Mouse pressed left at (483, 112)
Screenshot: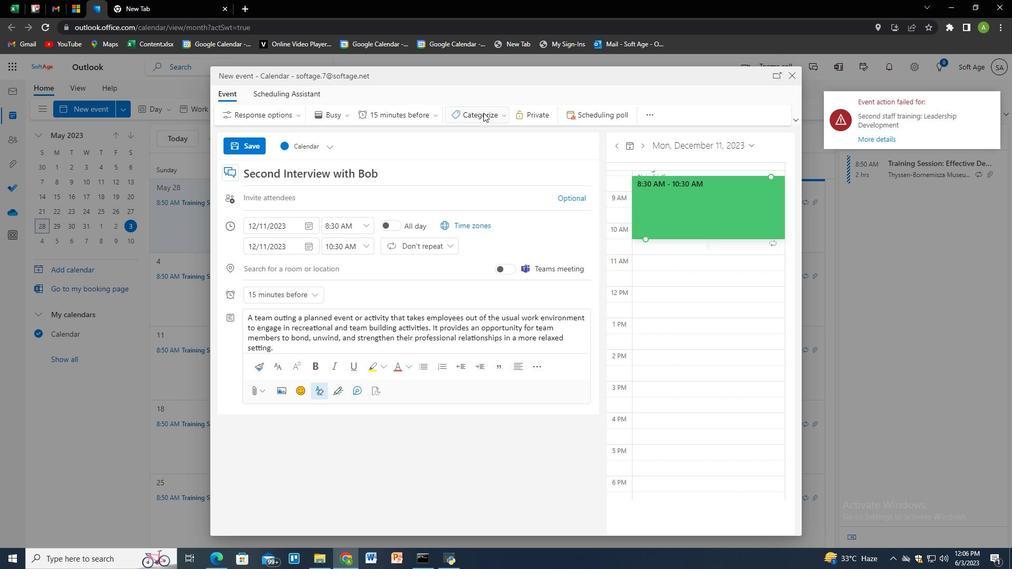 
Action: Mouse moved to (493, 165)
Screenshot: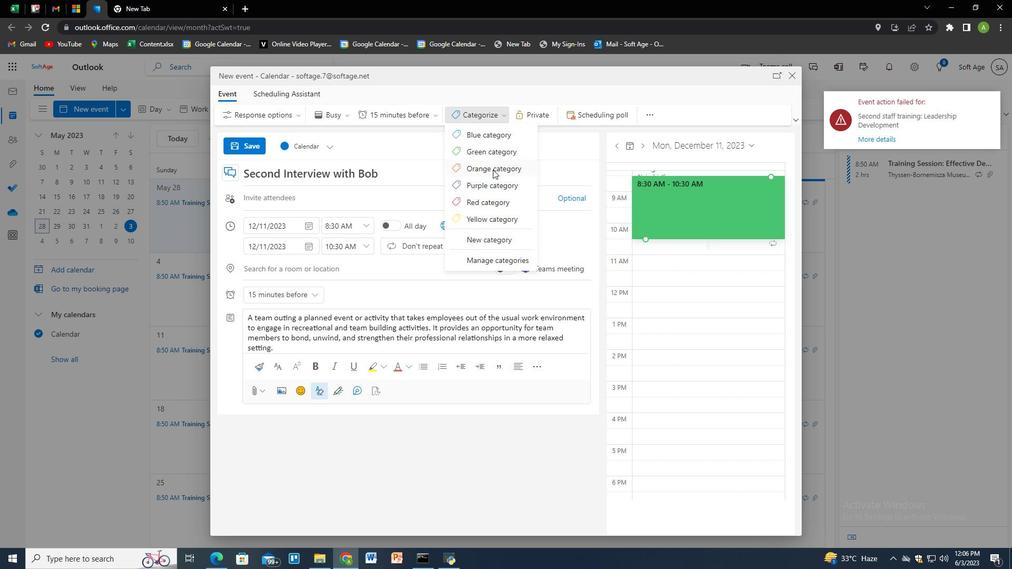 
Action: Mouse pressed left at (493, 165)
Screenshot: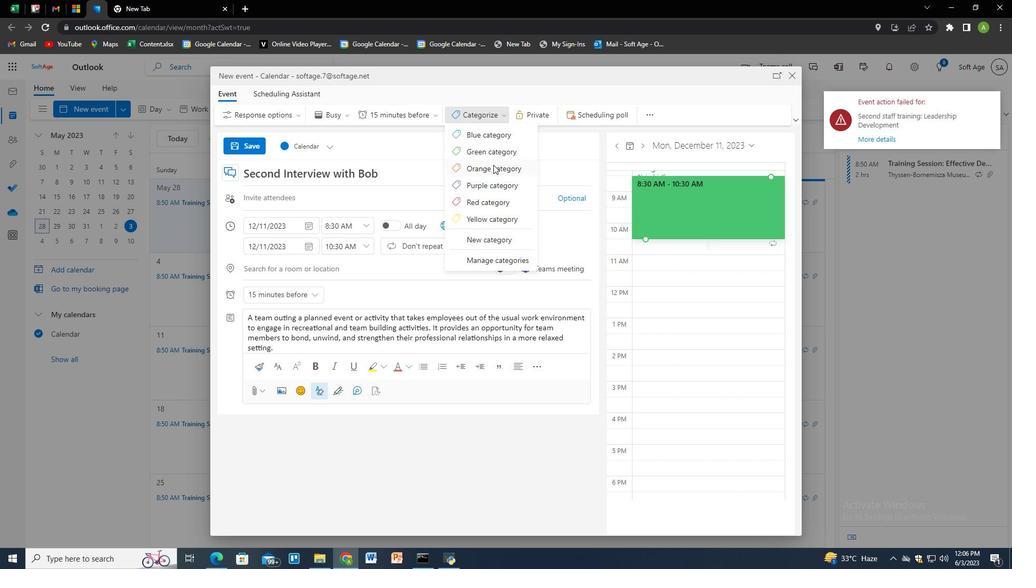 
Action: Mouse moved to (284, 271)
Screenshot: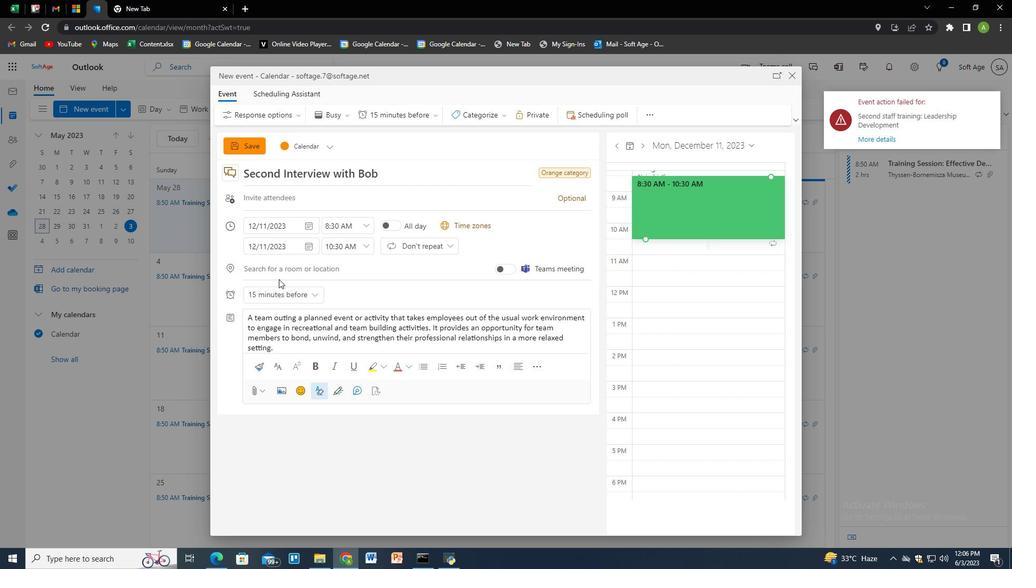 
Action: Mouse pressed left at (284, 271)
Screenshot: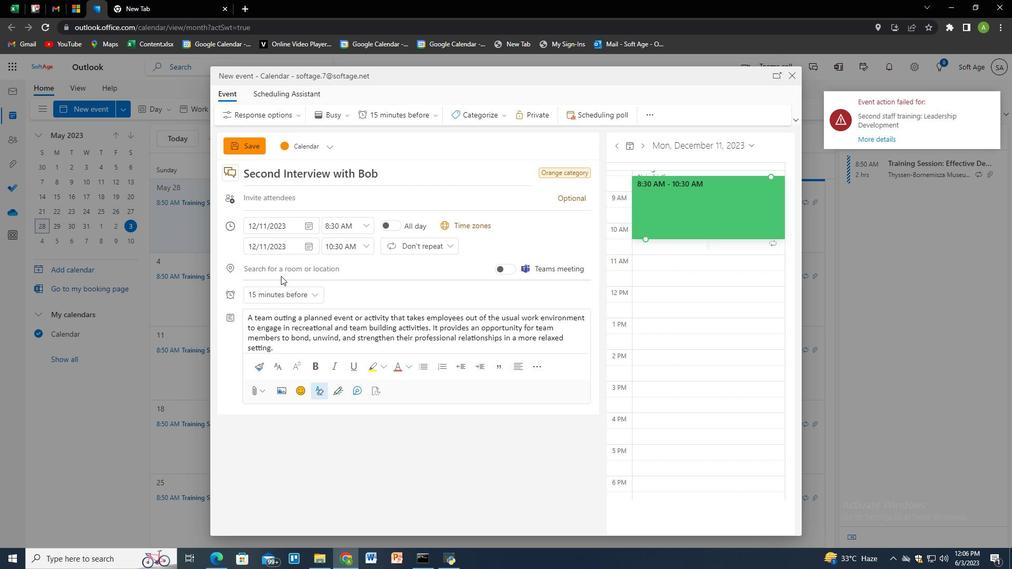 
Action: Key pressed 987<Key.space><Key.shift>Mouin<Key.space><Key.shift>Rougr<Key.backspace><Key.backspace>ge<Key.space><Key.left><Key.left><Key.left><Key.left>987<Key.space><Key.shift>Moulin<Key.space><Key.shift>Rouge,<Key.space><Key.shift>Parix<Key.backspace>s<Key.space><Key.shift>R<Key.backspace>France,<Key.space><Key.down><Key.enter>
Screenshot: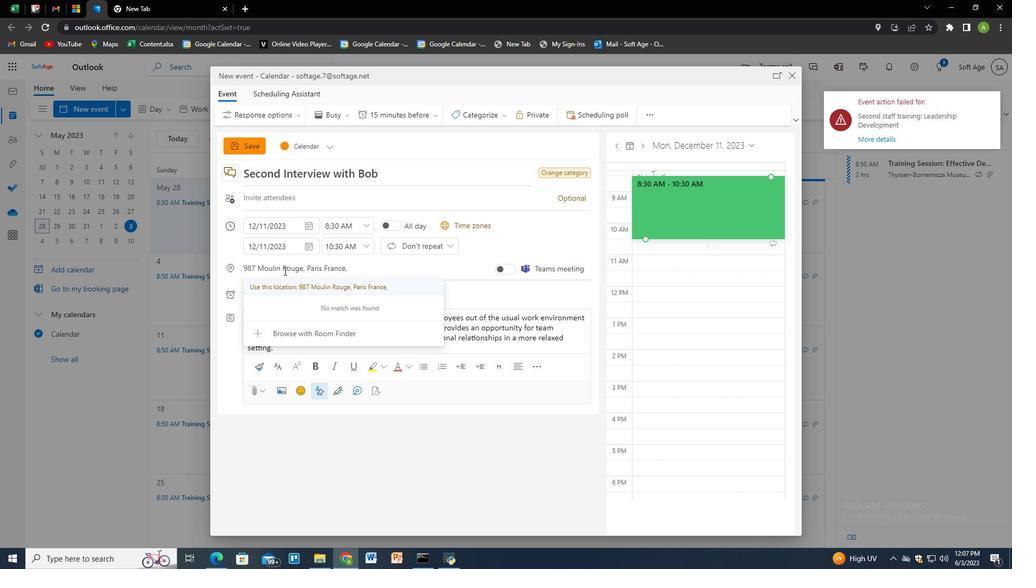 
Action: Mouse moved to (294, 201)
Screenshot: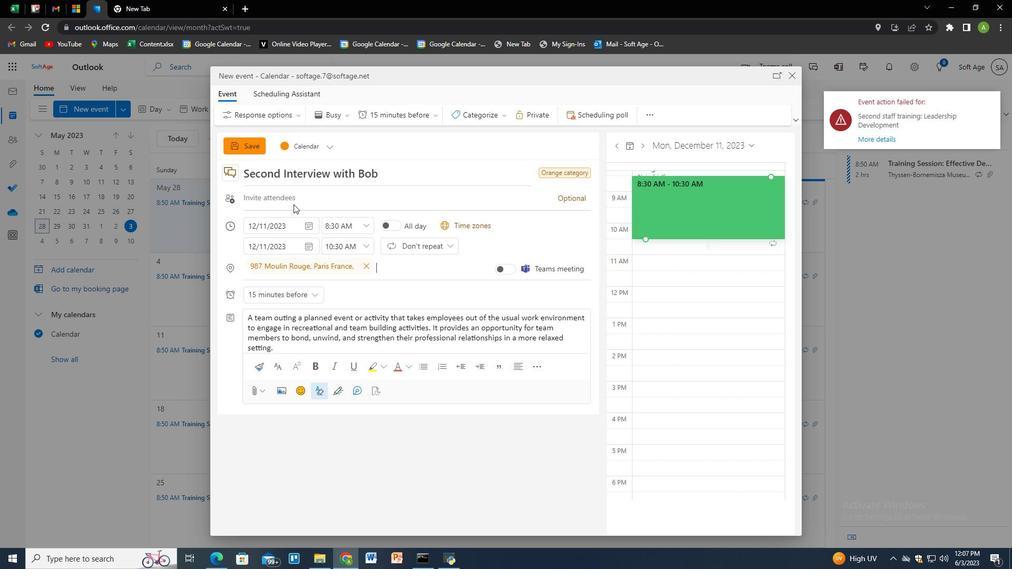 
Action: Mouse pressed left at (294, 201)
Screenshot: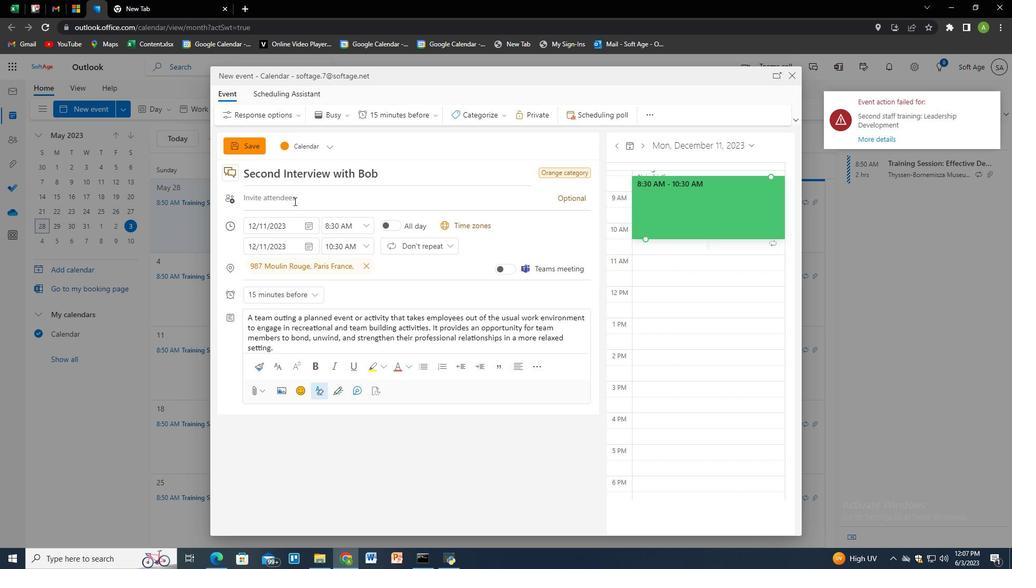 
Action: Key pressed softage.1<Key.shift>@softage.net<Key.enter>softage.2<Key.shift>@softage.net<Key.enter>
Screenshot: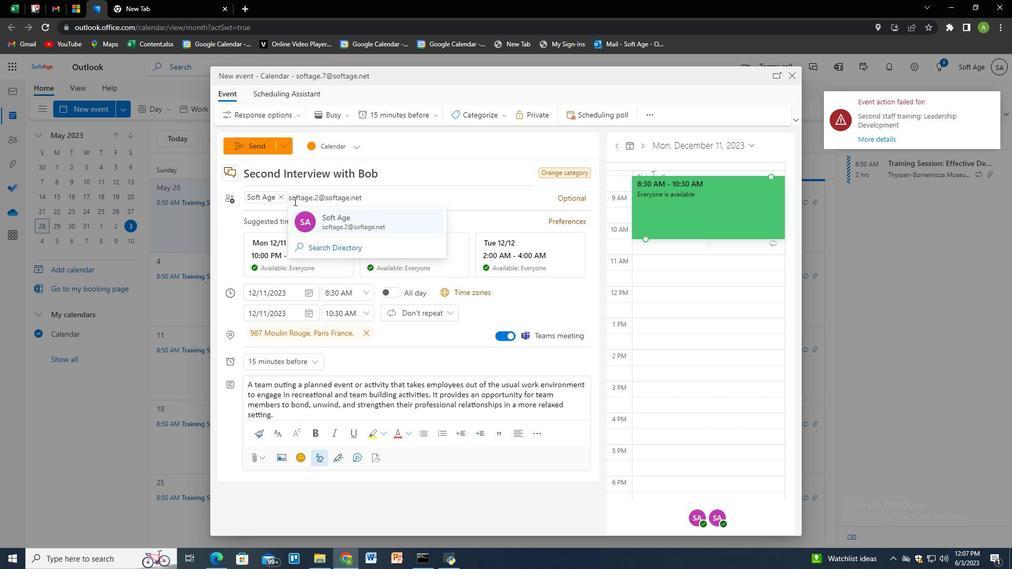 
Action: Mouse moved to (421, 113)
Screenshot: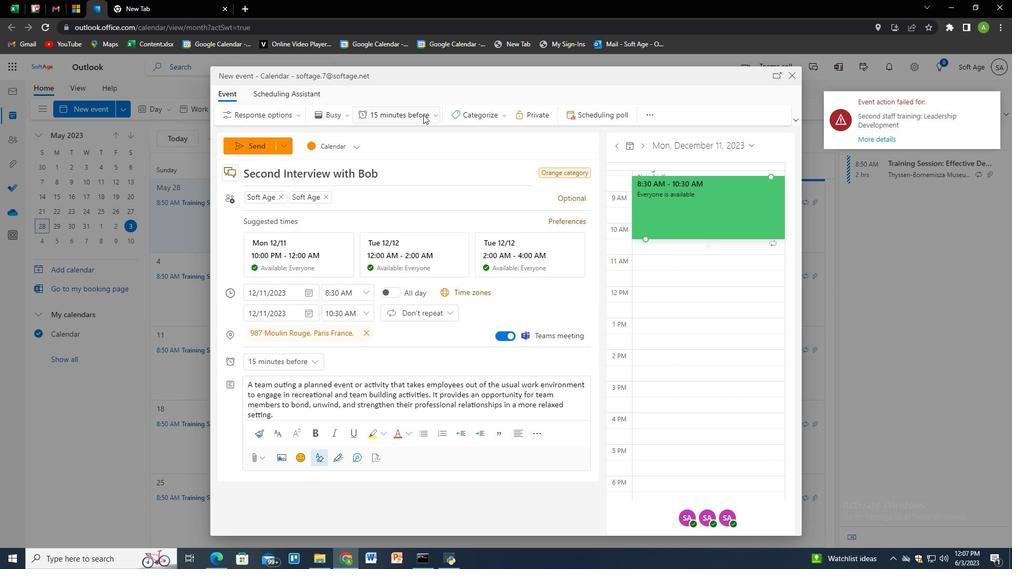 
Action: Mouse pressed left at (421, 113)
Screenshot: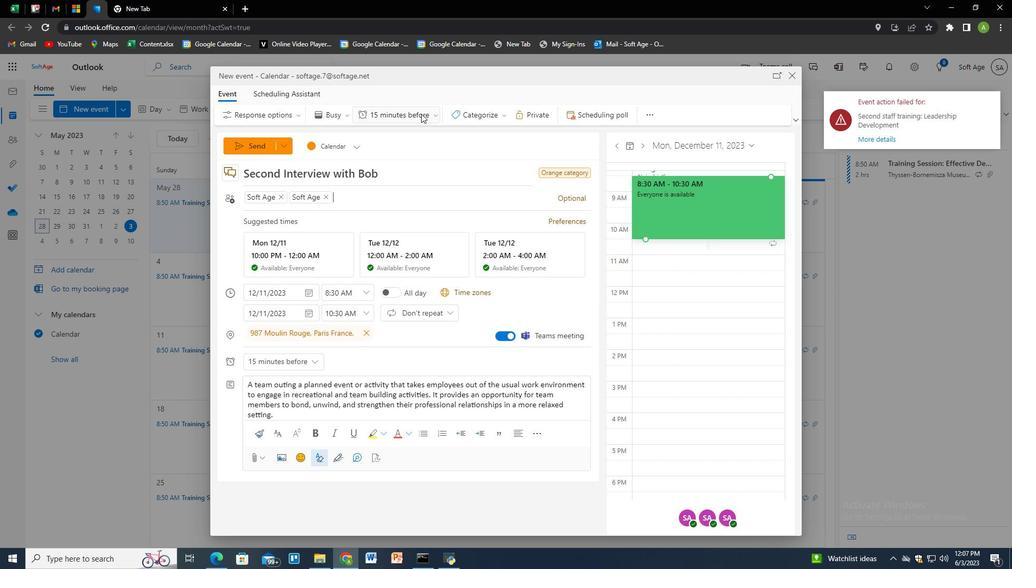 
Action: Mouse moved to (463, 169)
Screenshot: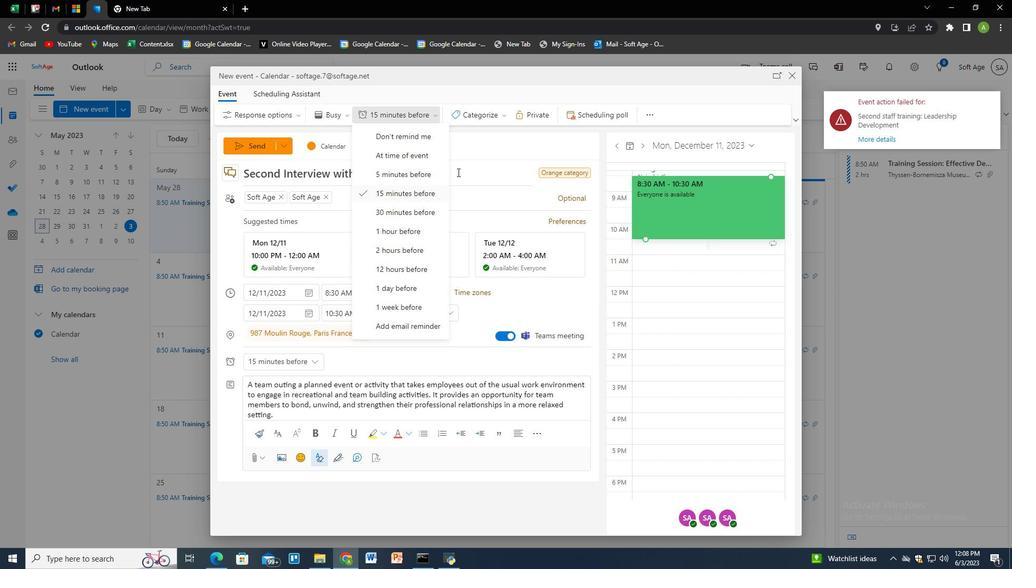 
Action: Mouse pressed left at (463, 169)
Screenshot: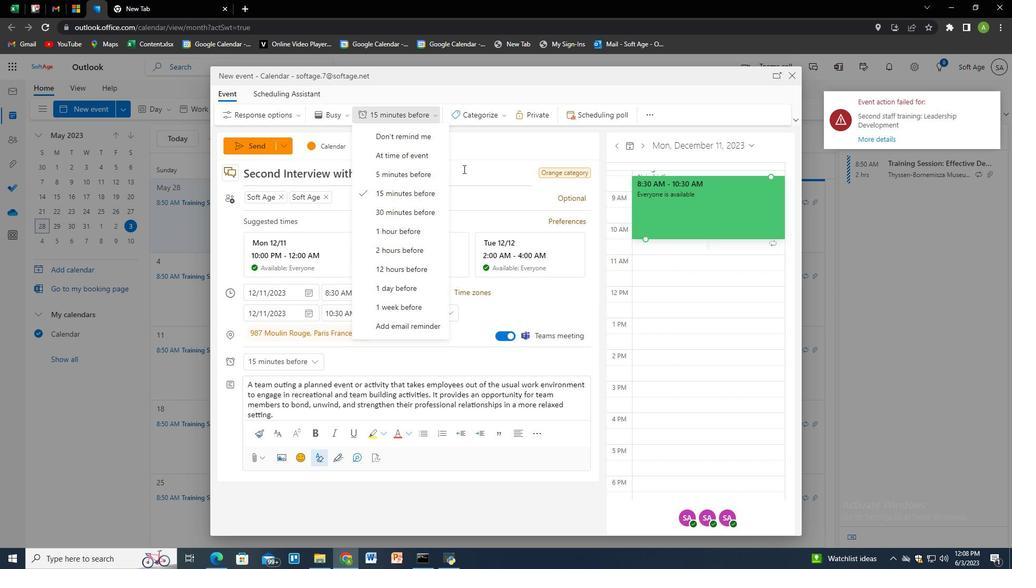 
Action: Mouse moved to (264, 142)
Screenshot: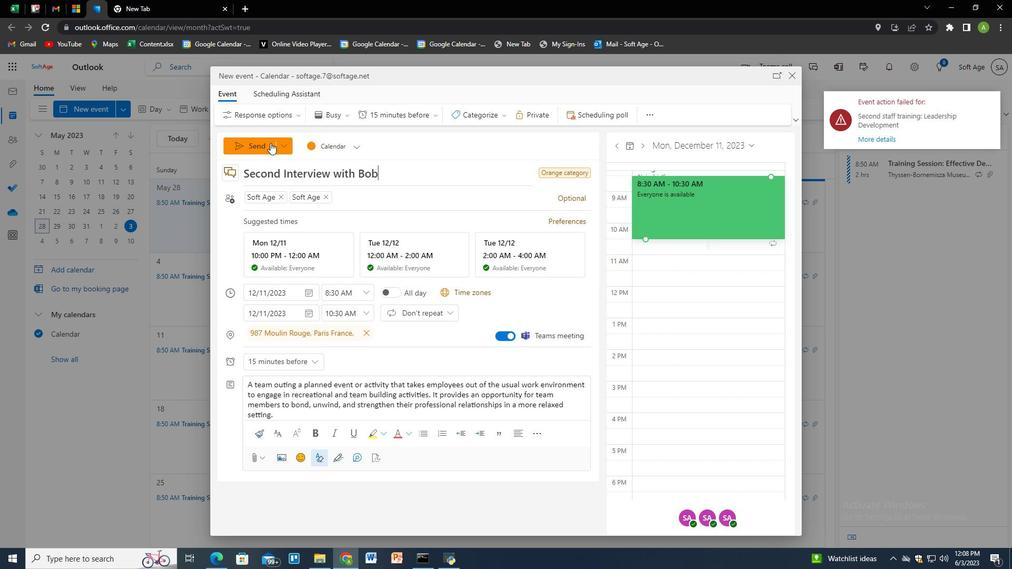 
Action: Mouse pressed left at (264, 142)
Screenshot: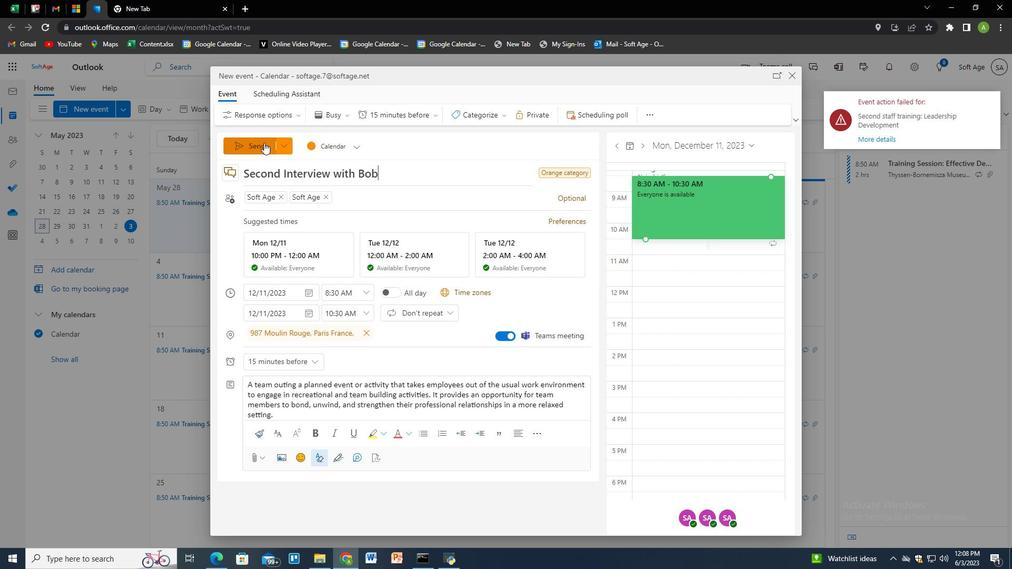 
Action: Mouse moved to (511, 318)
Screenshot: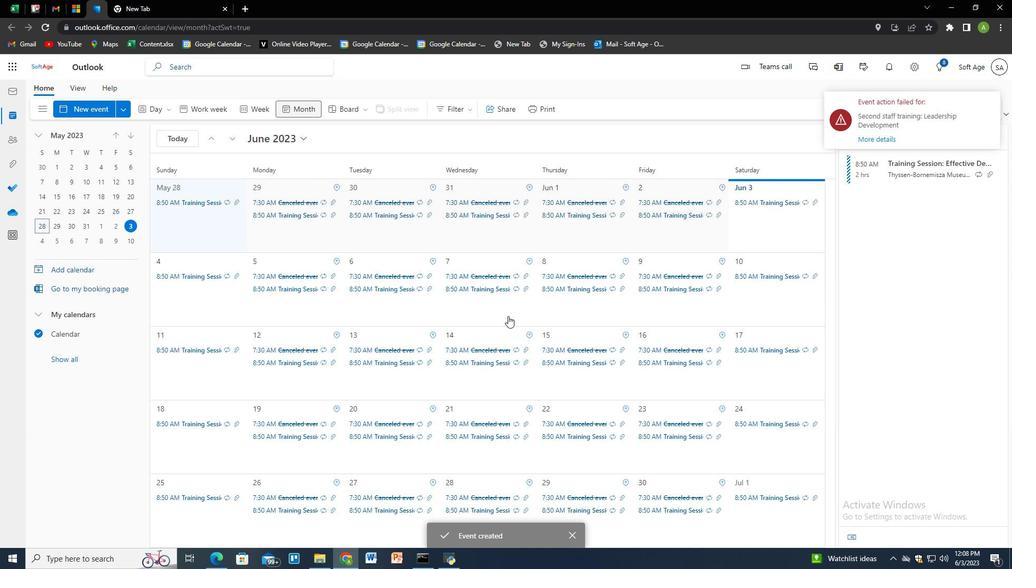 
